 Task: Log work in the project AutoFlow for the issue 'Implement a new feature to allow for automatic updates to the software' spent time as '2w 2d 14h 34m' and remaining time as '5w 1d 14h 30m' and add a flag. Now add the issue to the epic 'Remote Access Enablement'. Log work in the project AutoFlow for the issue 'Address issues related to data corruption and loss' spent time as '4w 6d 23h 54m' and remaining time as '4w 1d 12h 19m' and clone the issue. Now add the issue to the epic 'Big Data Analytics Implementation'
Action: Mouse moved to (223, 65)
Screenshot: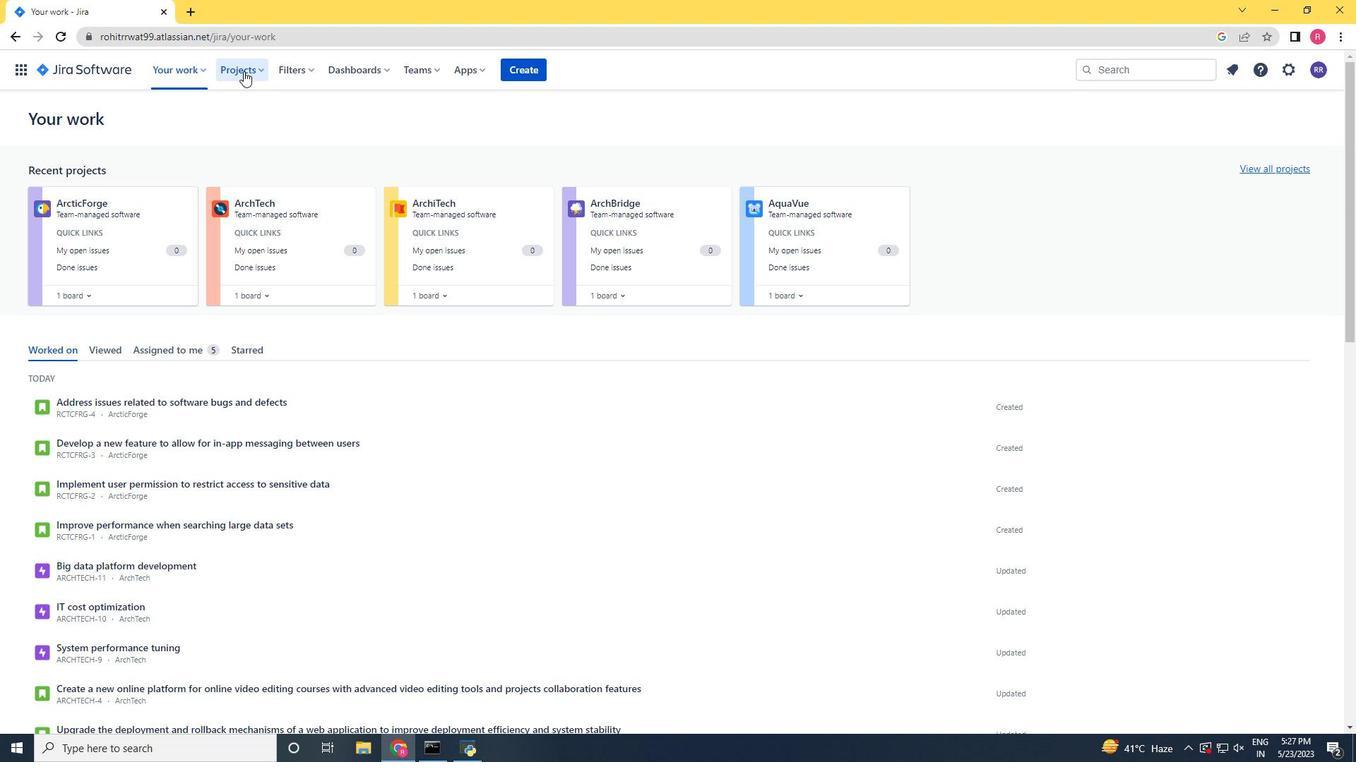 
Action: Mouse pressed left at (223, 65)
Screenshot: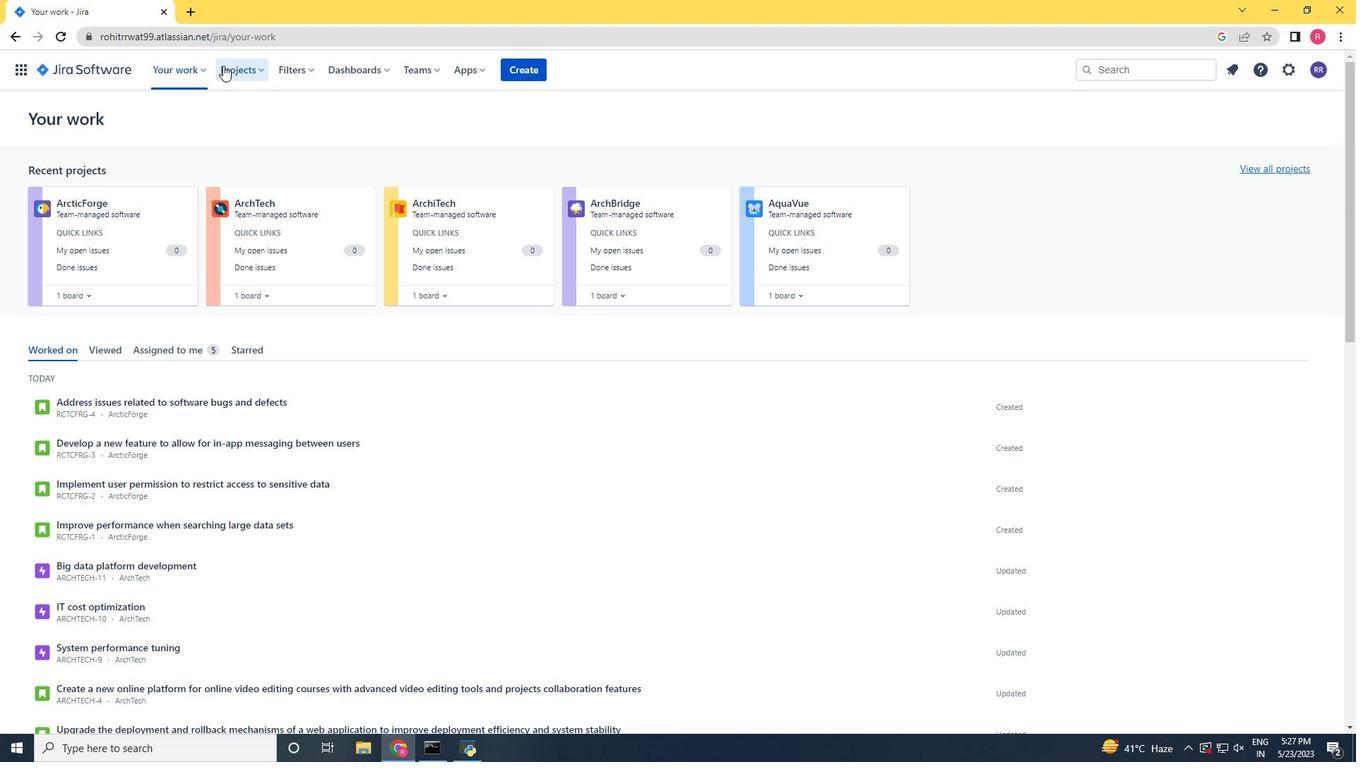 
Action: Mouse moved to (279, 127)
Screenshot: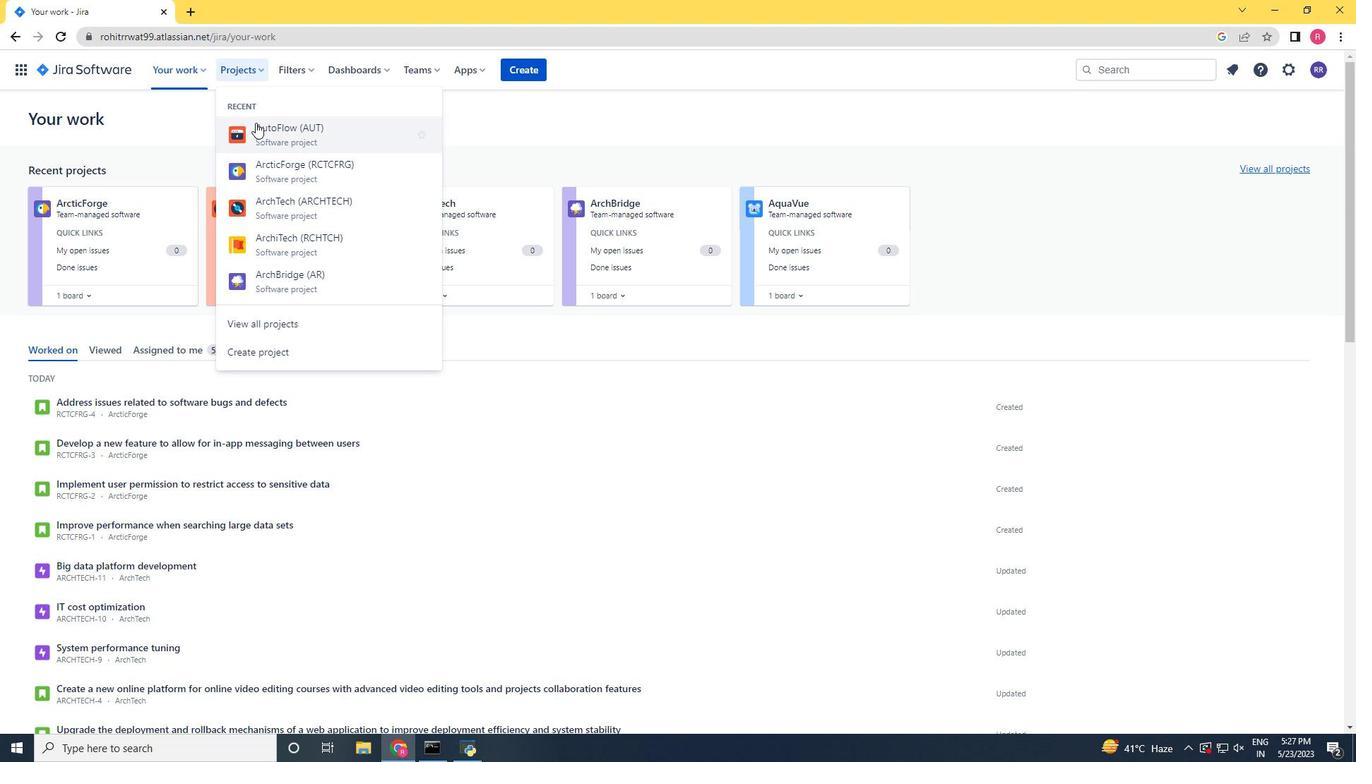 
Action: Mouse pressed left at (279, 127)
Screenshot: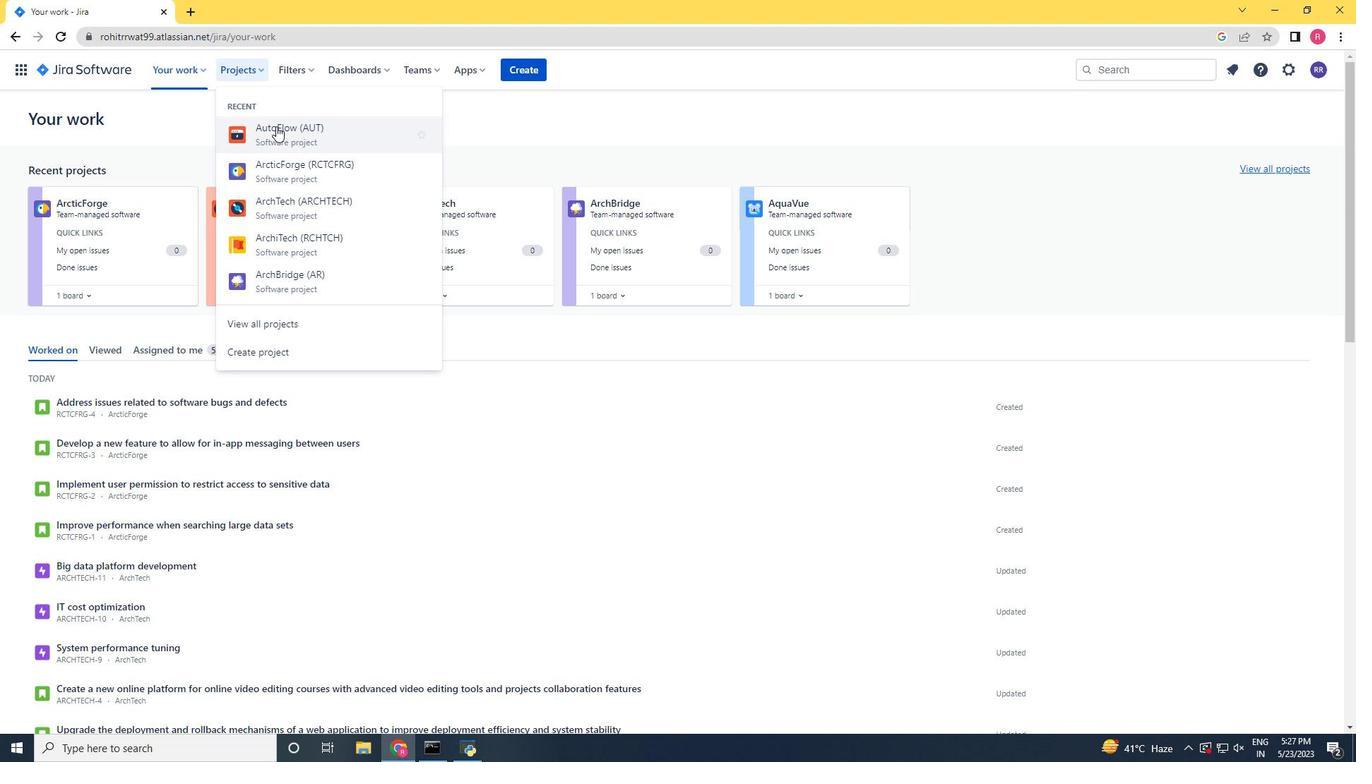 
Action: Mouse moved to (91, 205)
Screenshot: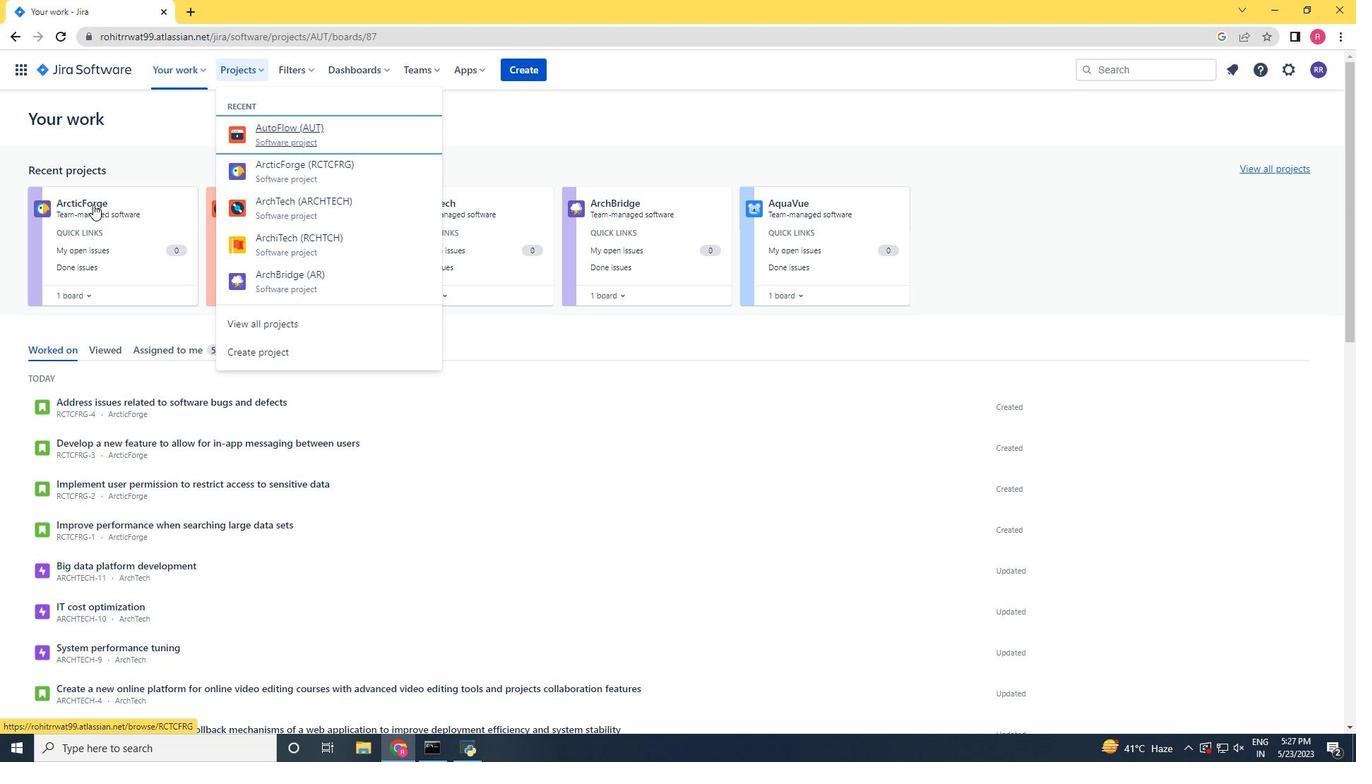 
Action: Mouse pressed left at (91, 205)
Screenshot: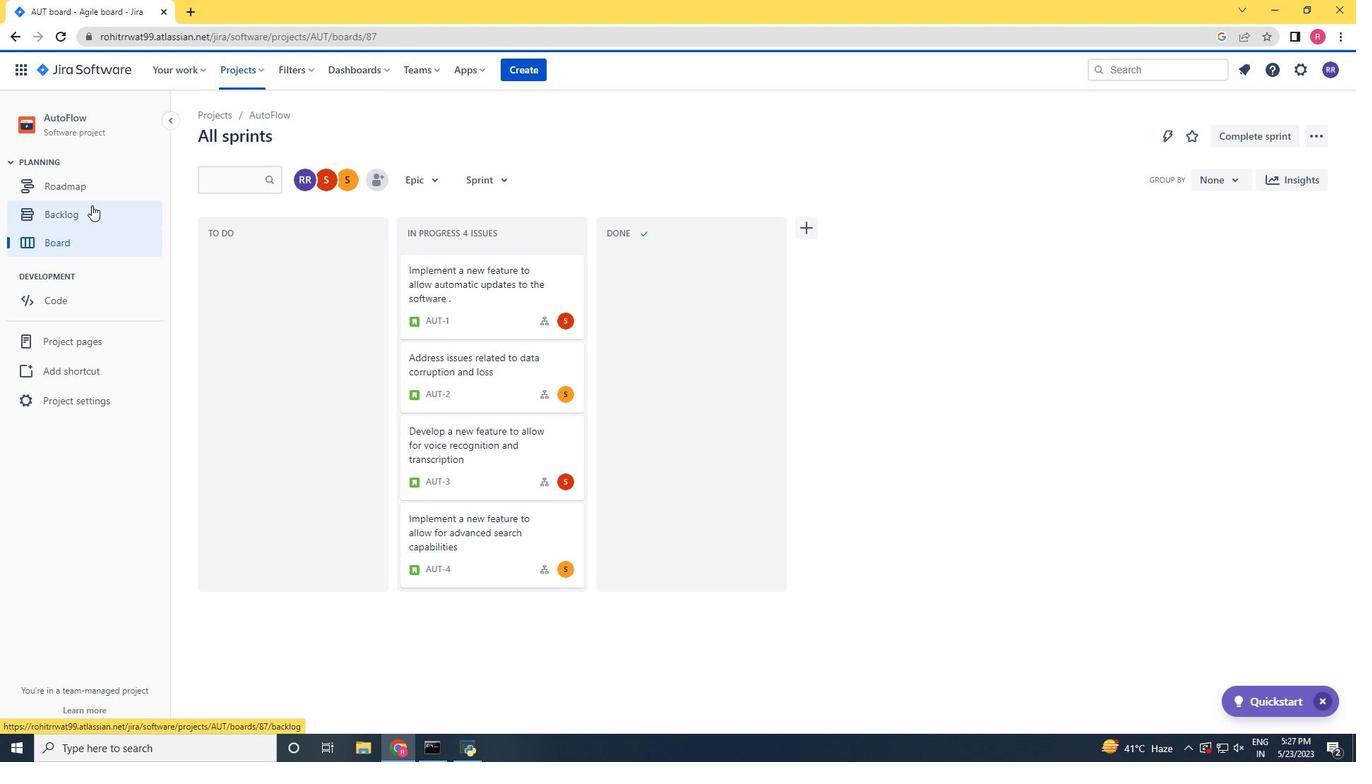 
Action: Mouse moved to (1008, 257)
Screenshot: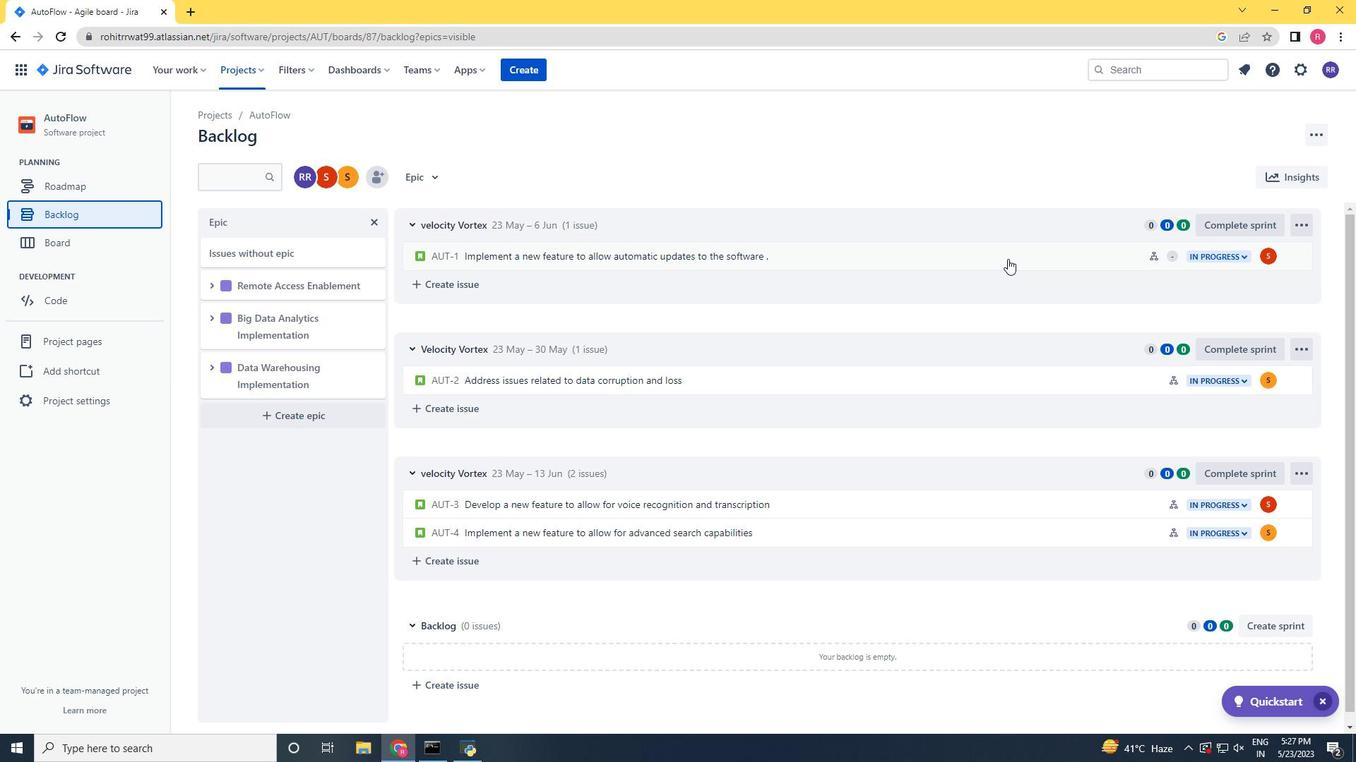 
Action: Mouse pressed left at (1008, 257)
Screenshot: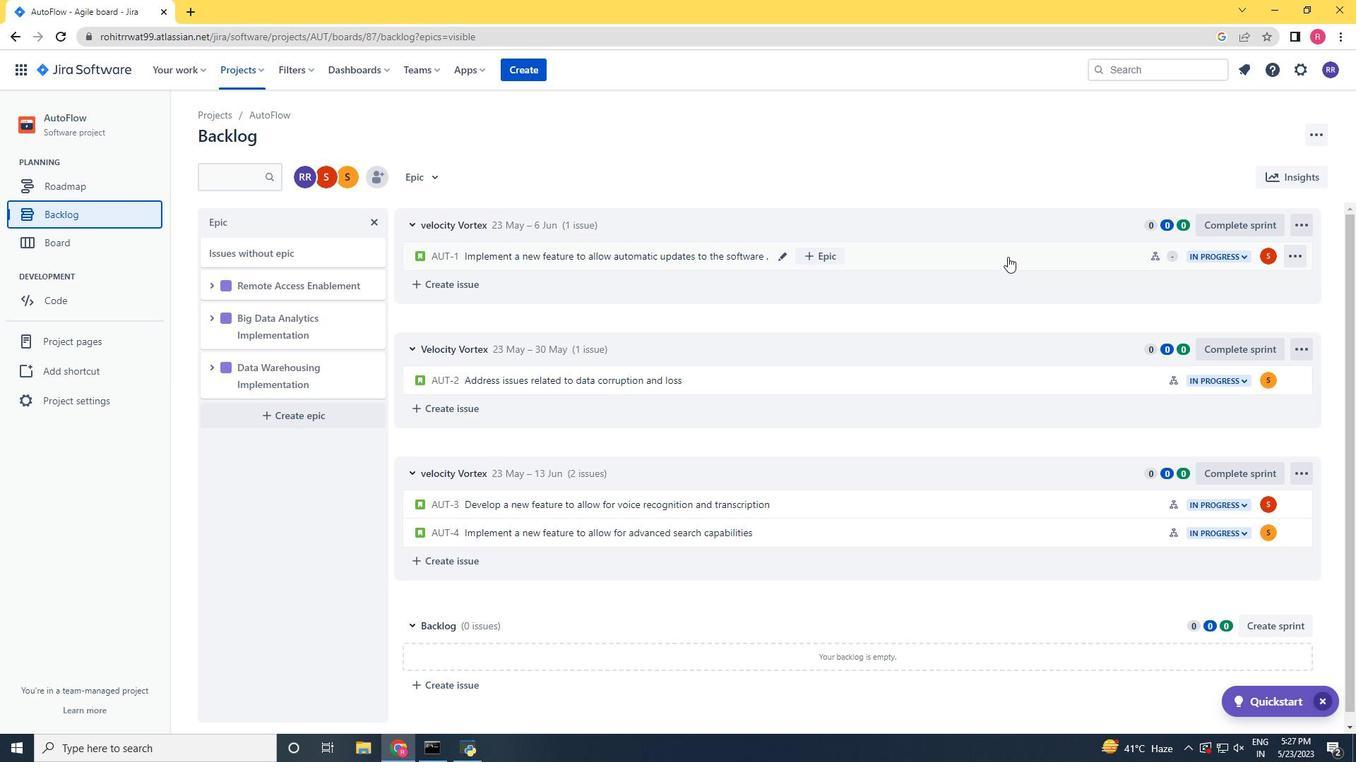 
Action: Mouse moved to (1292, 216)
Screenshot: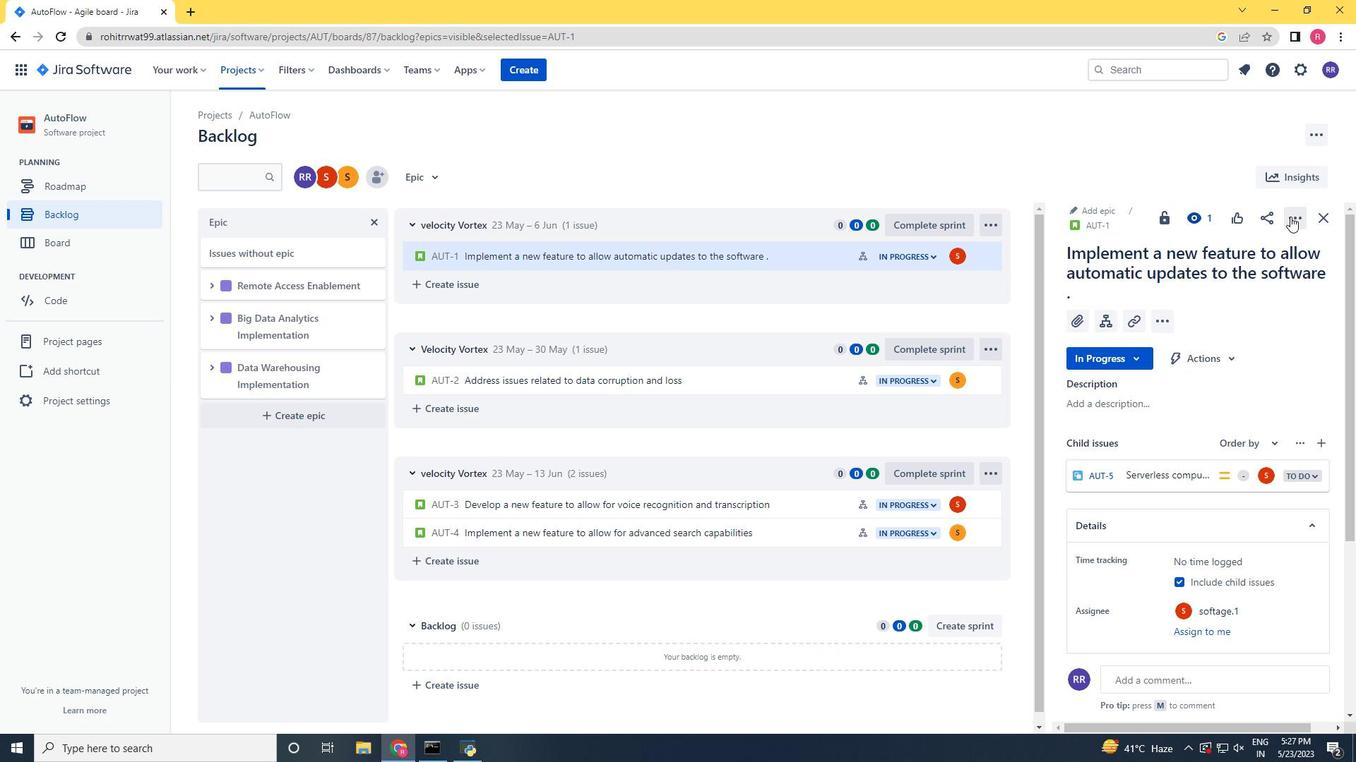 
Action: Mouse pressed left at (1292, 216)
Screenshot: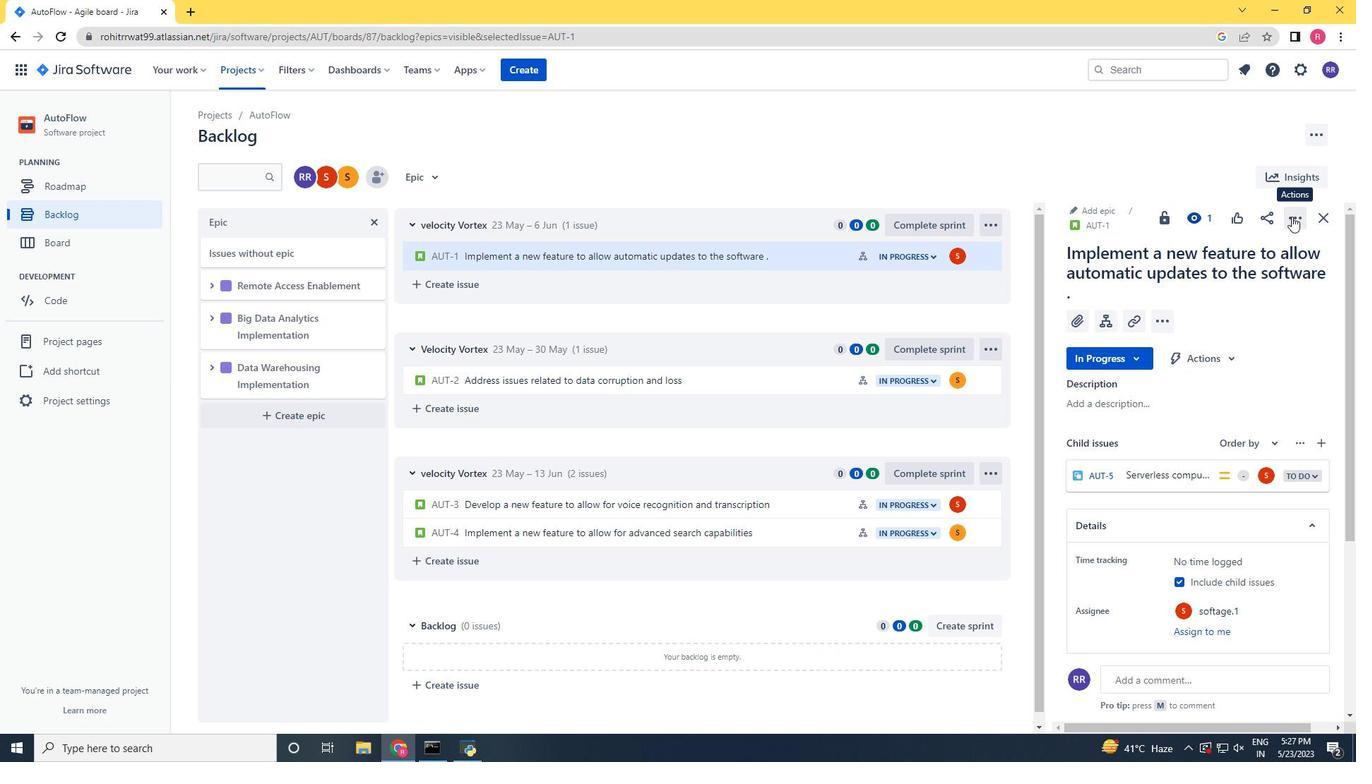 
Action: Mouse moved to (1262, 264)
Screenshot: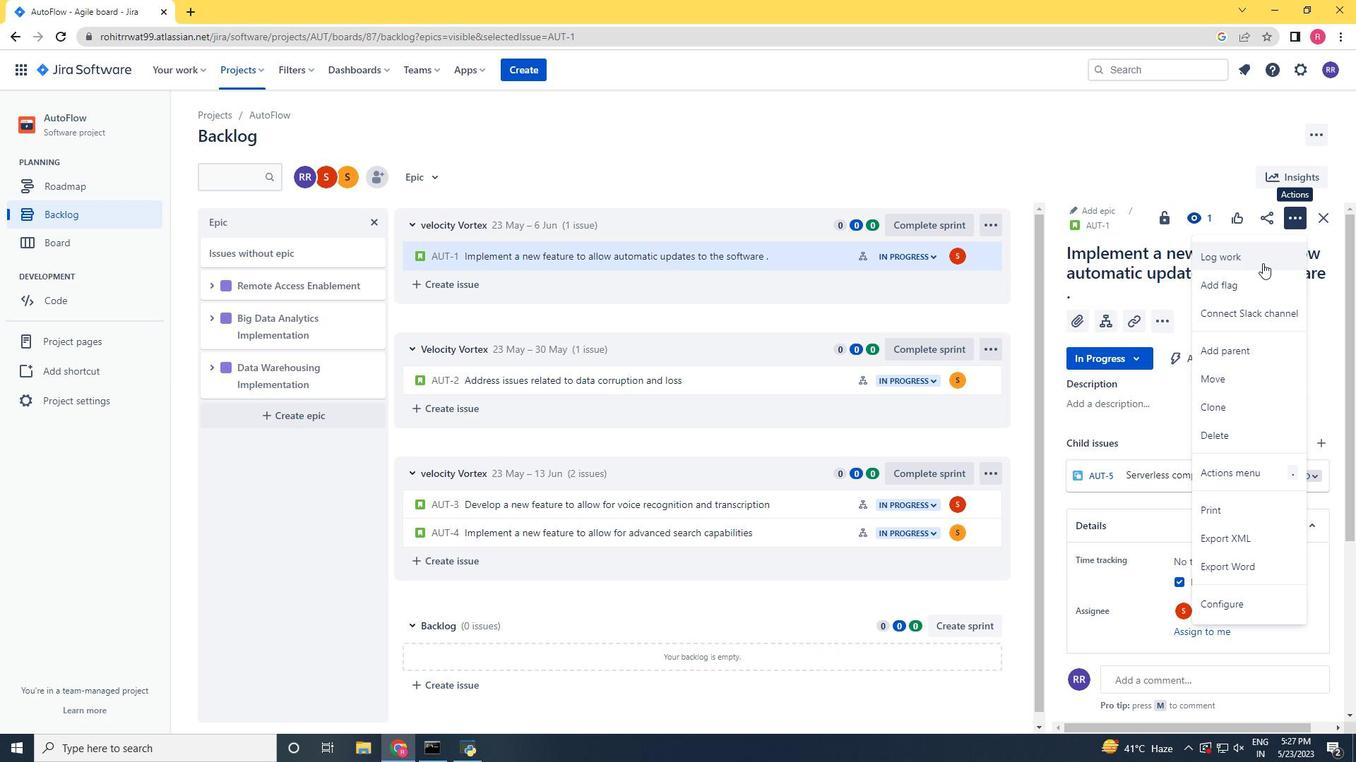 
Action: Mouse pressed left at (1262, 264)
Screenshot: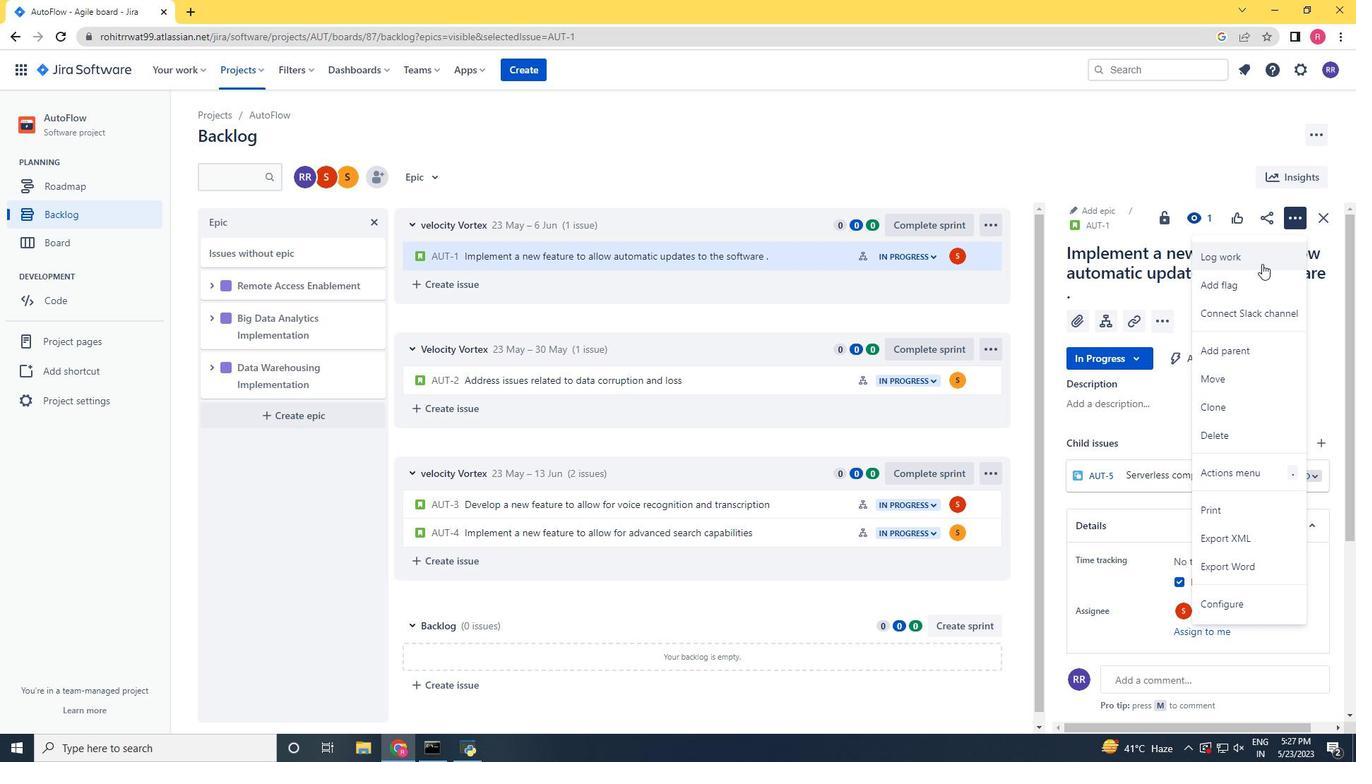 
Action: Mouse moved to (771, 245)
Screenshot: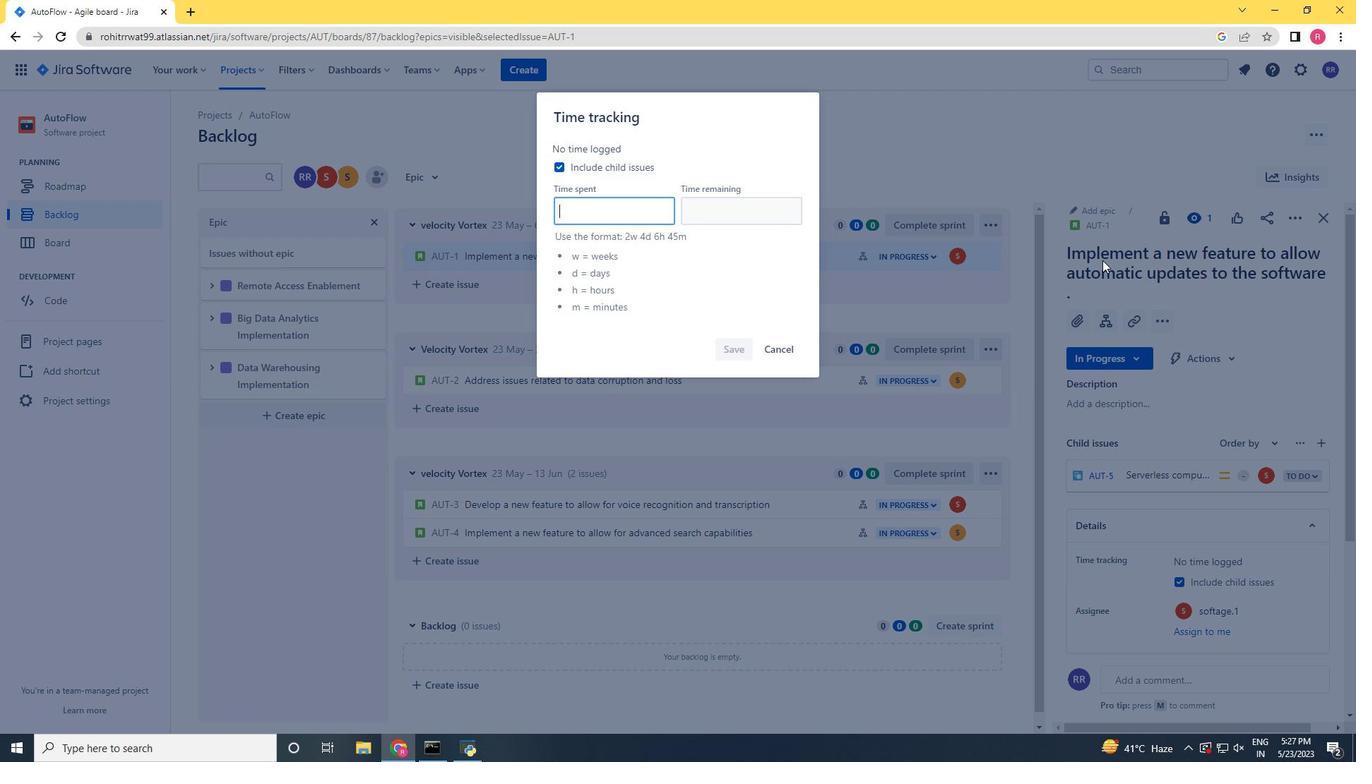 
Action: Key pressed 2w<Key.space>2d<Key.space>14h<Key.space>34m<Key.tab>5w<Key.space>1d<Key.space>14h<Key.space>30m
Screenshot: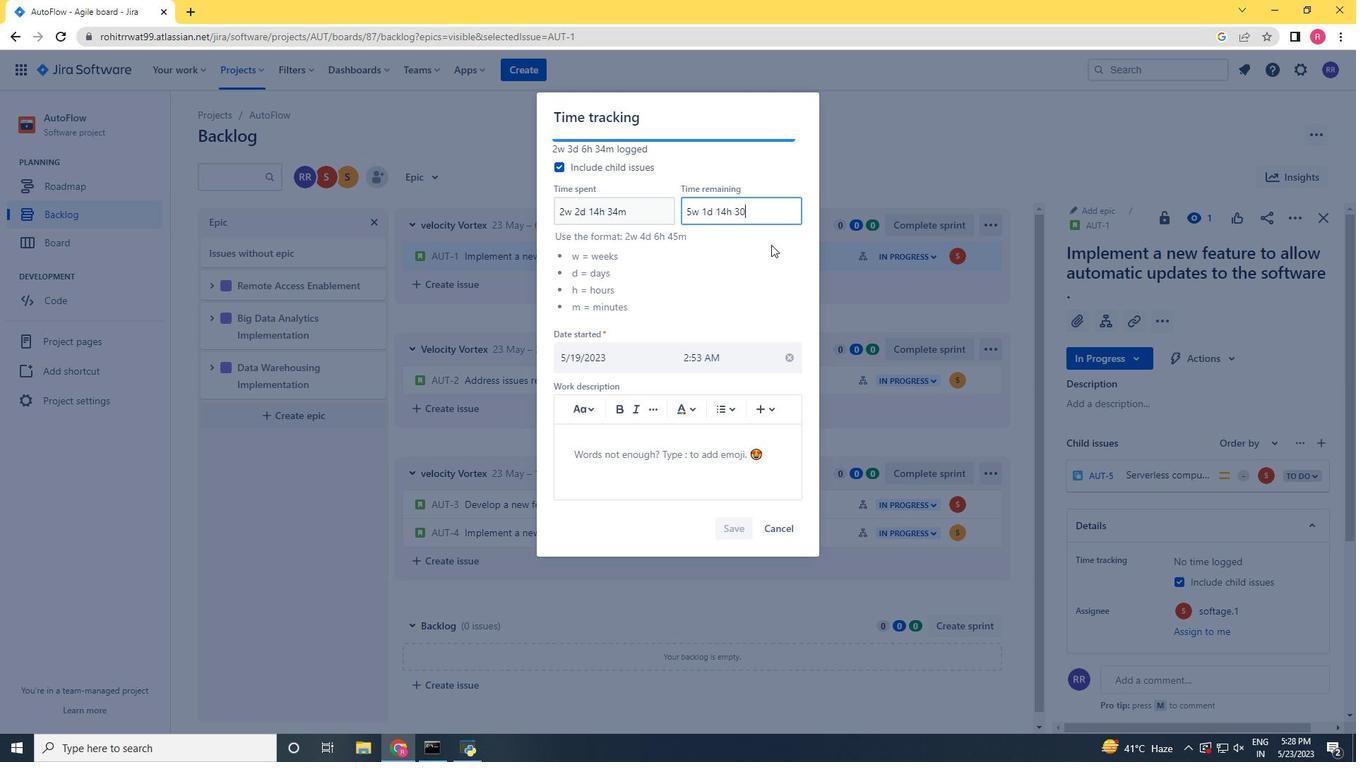 
Action: Mouse moved to (724, 523)
Screenshot: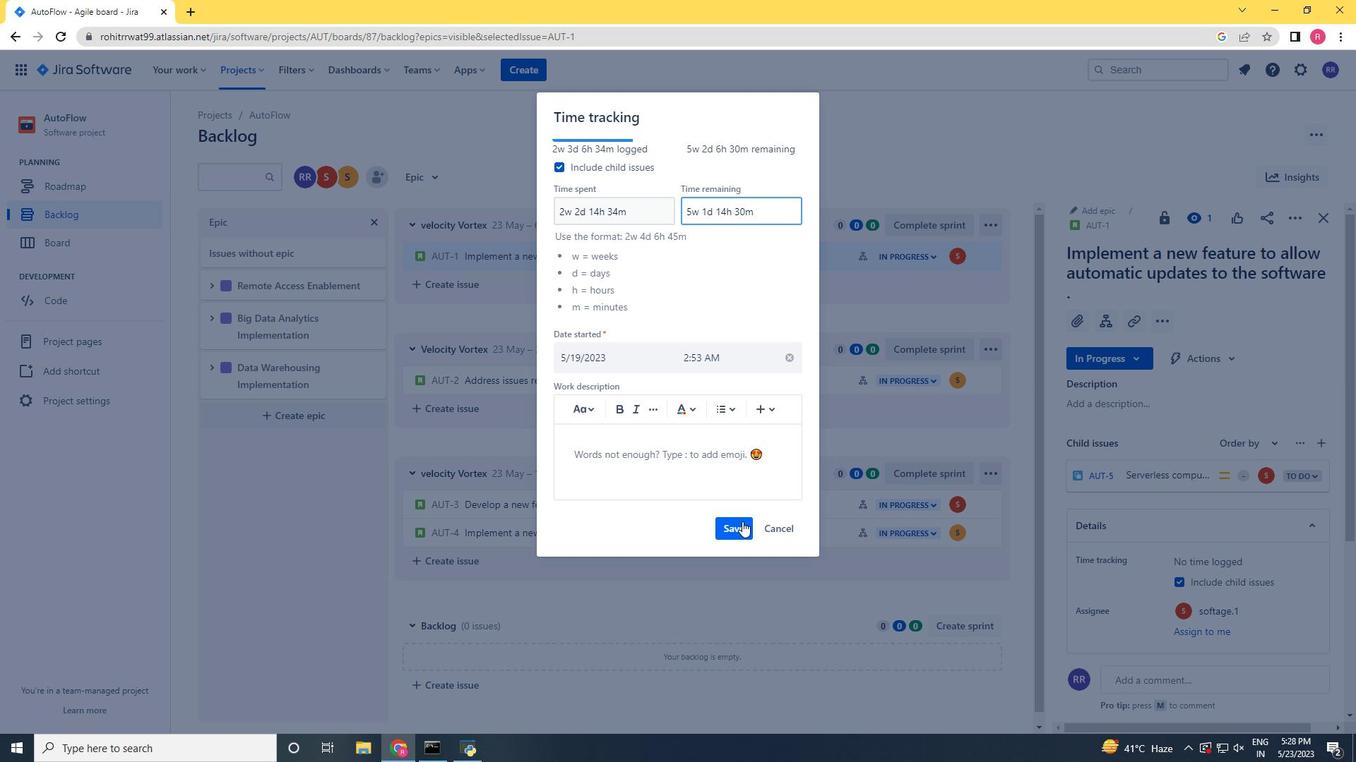 
Action: Mouse pressed left at (724, 523)
Screenshot: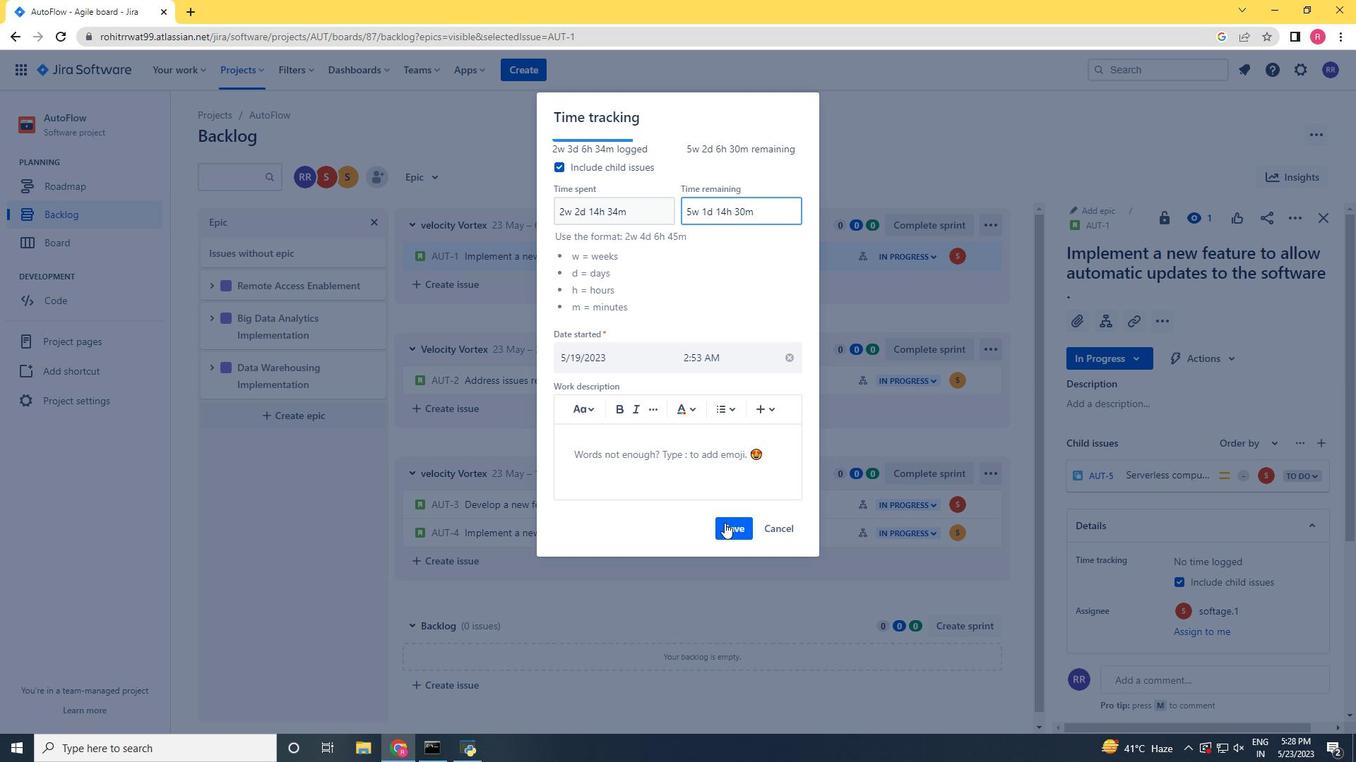 
Action: Mouse moved to (1293, 214)
Screenshot: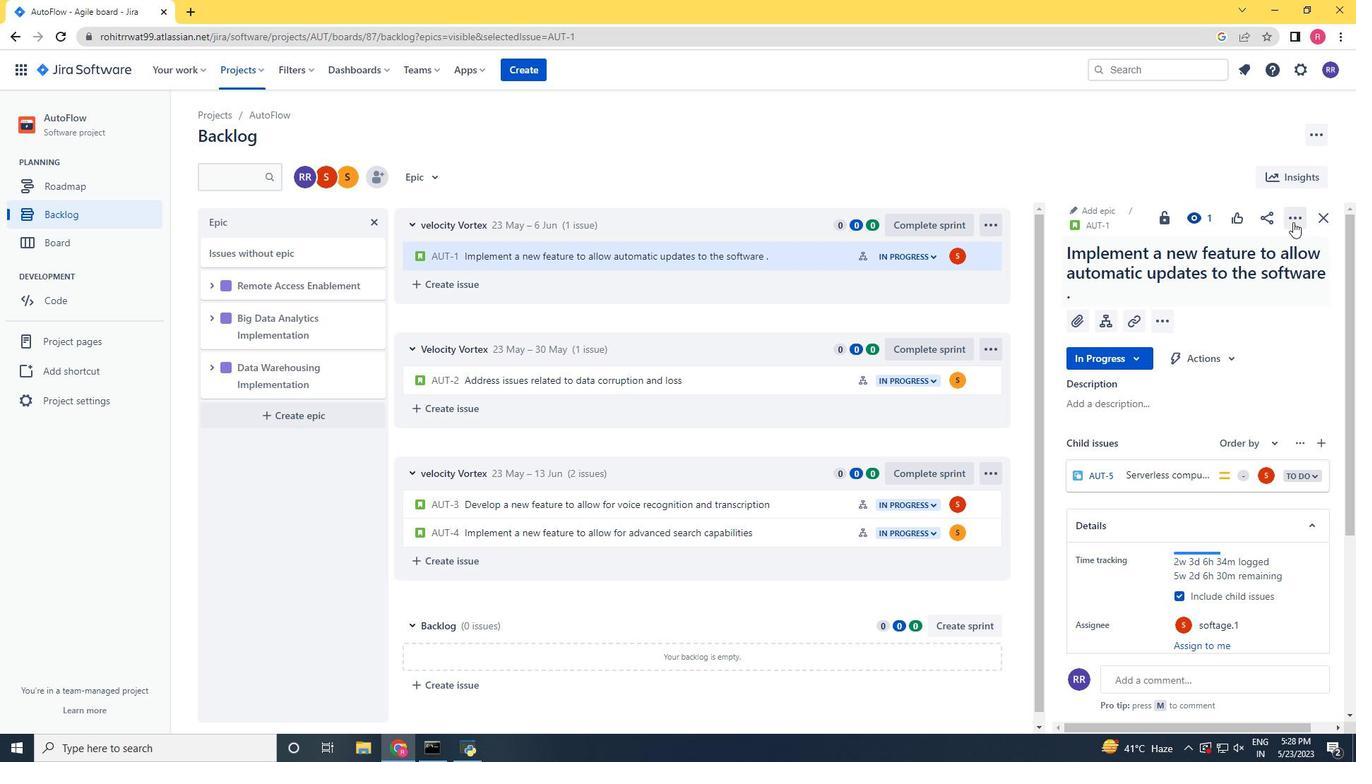 
Action: Mouse pressed left at (1293, 214)
Screenshot: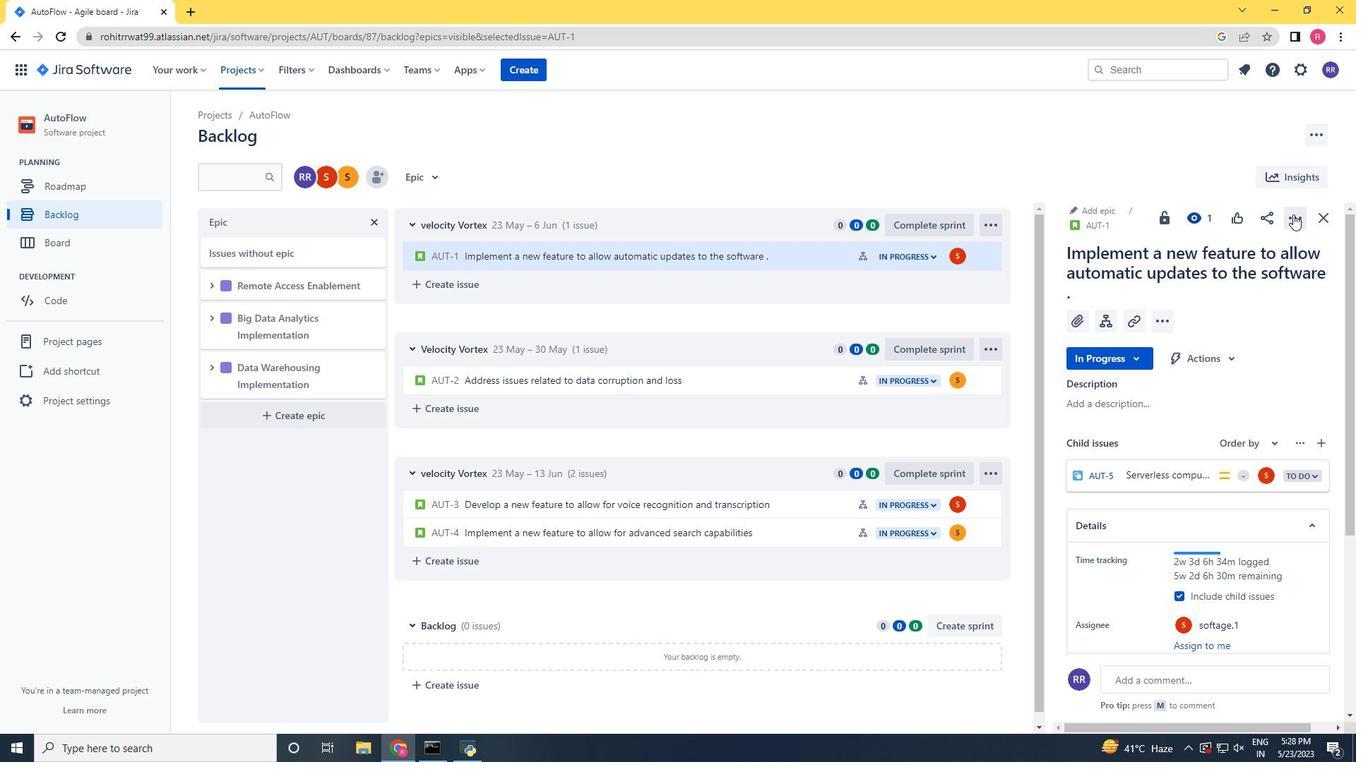 
Action: Mouse moved to (1215, 291)
Screenshot: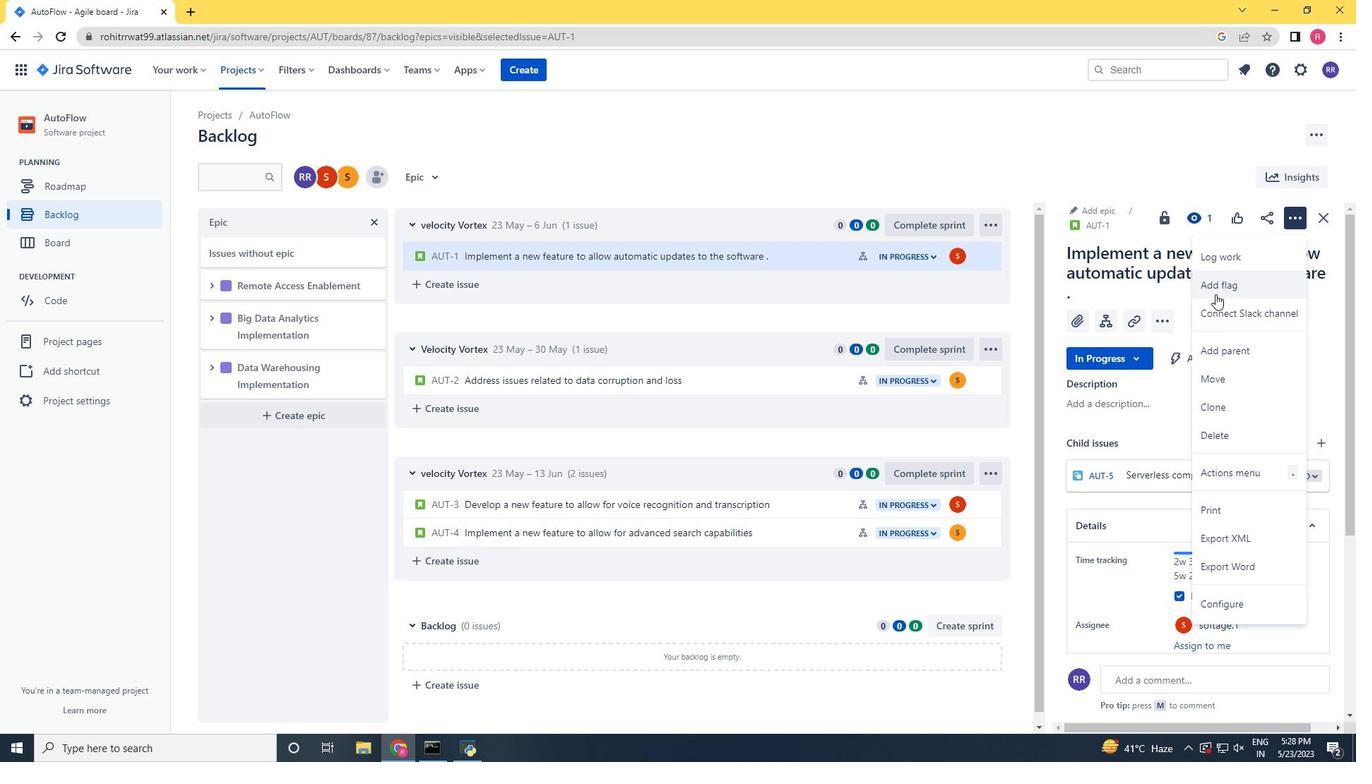 
Action: Mouse pressed left at (1215, 291)
Screenshot: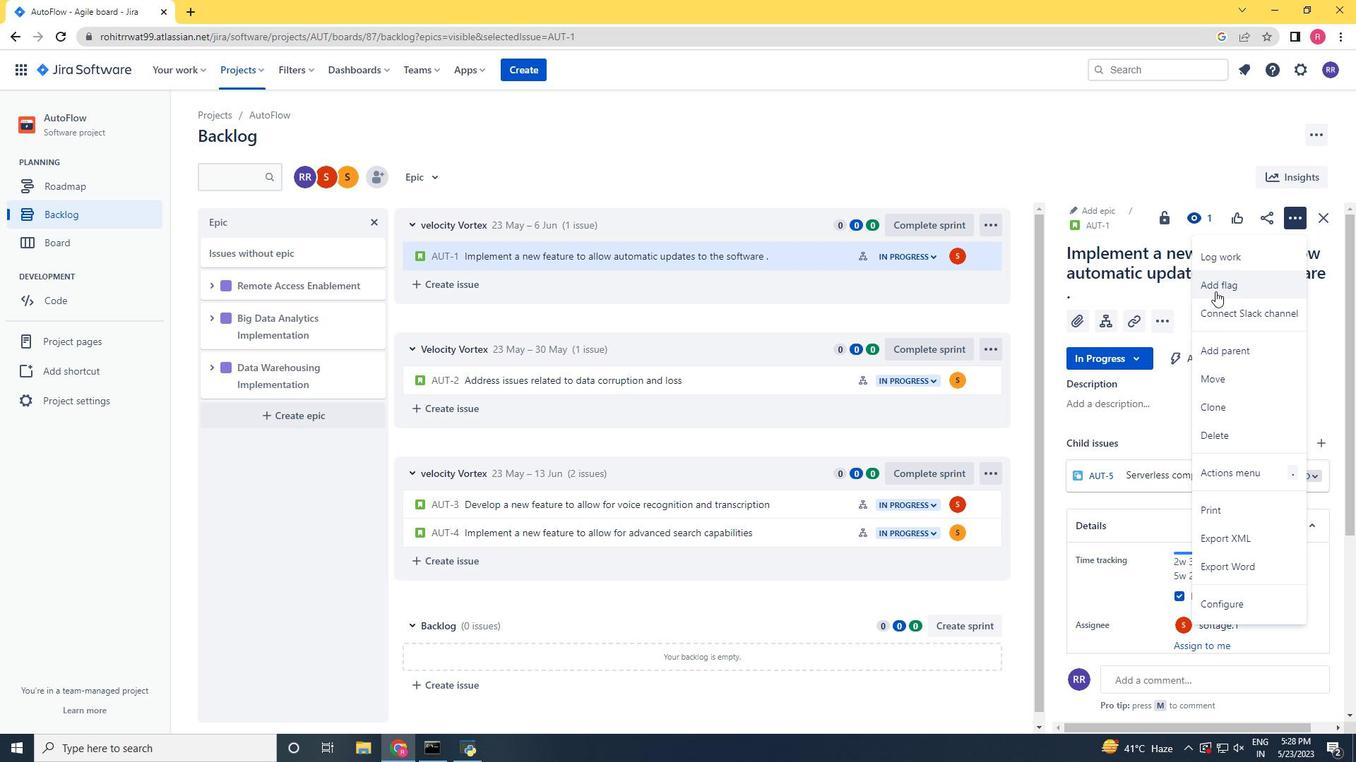 
Action: Mouse moved to (820, 254)
Screenshot: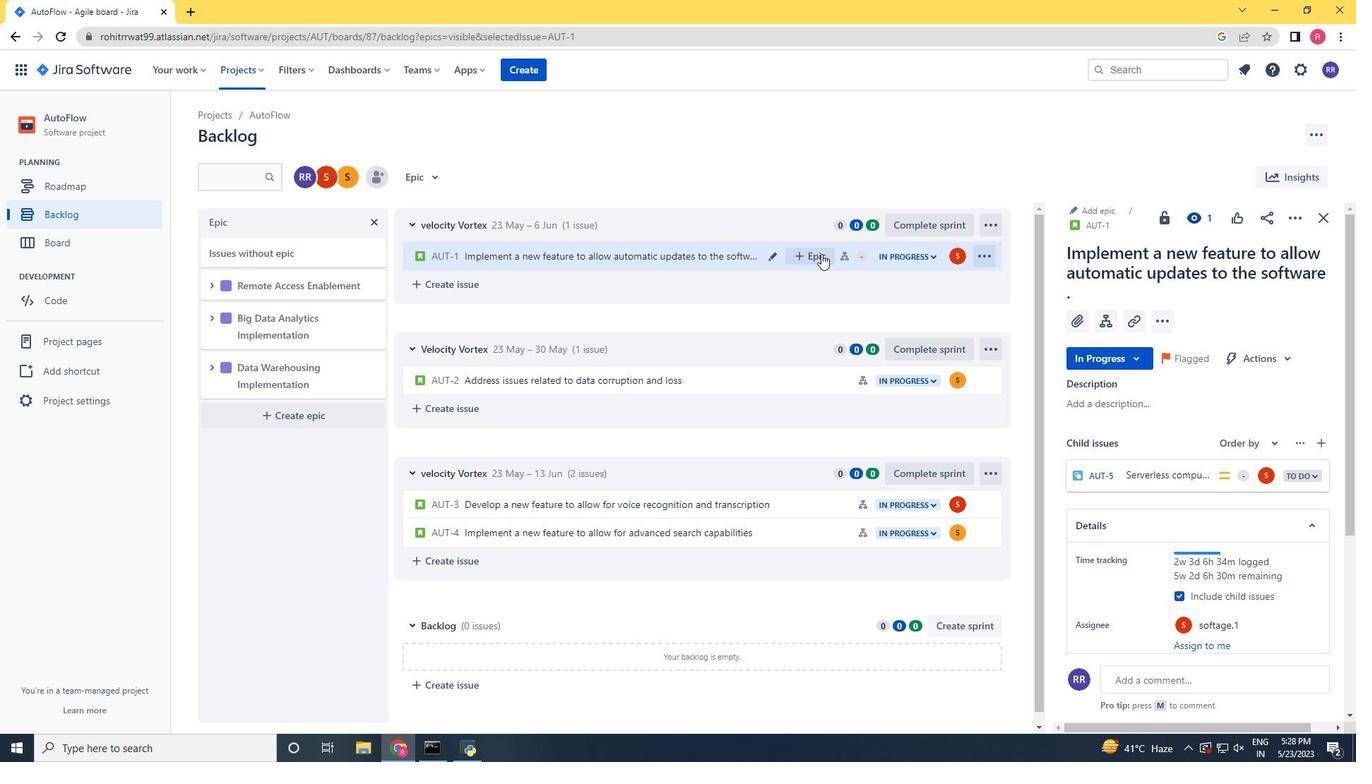 
Action: Mouse pressed left at (820, 254)
Screenshot: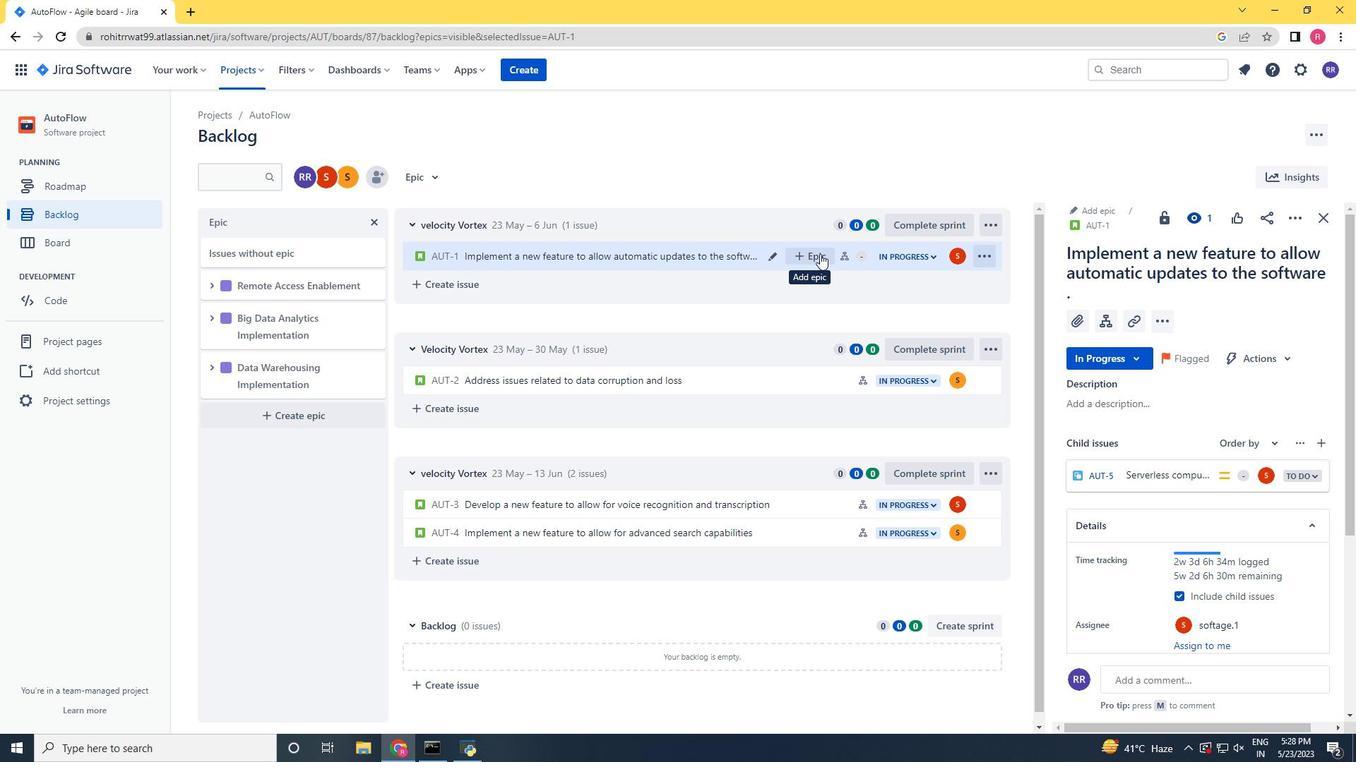 
Action: Mouse moved to (860, 353)
Screenshot: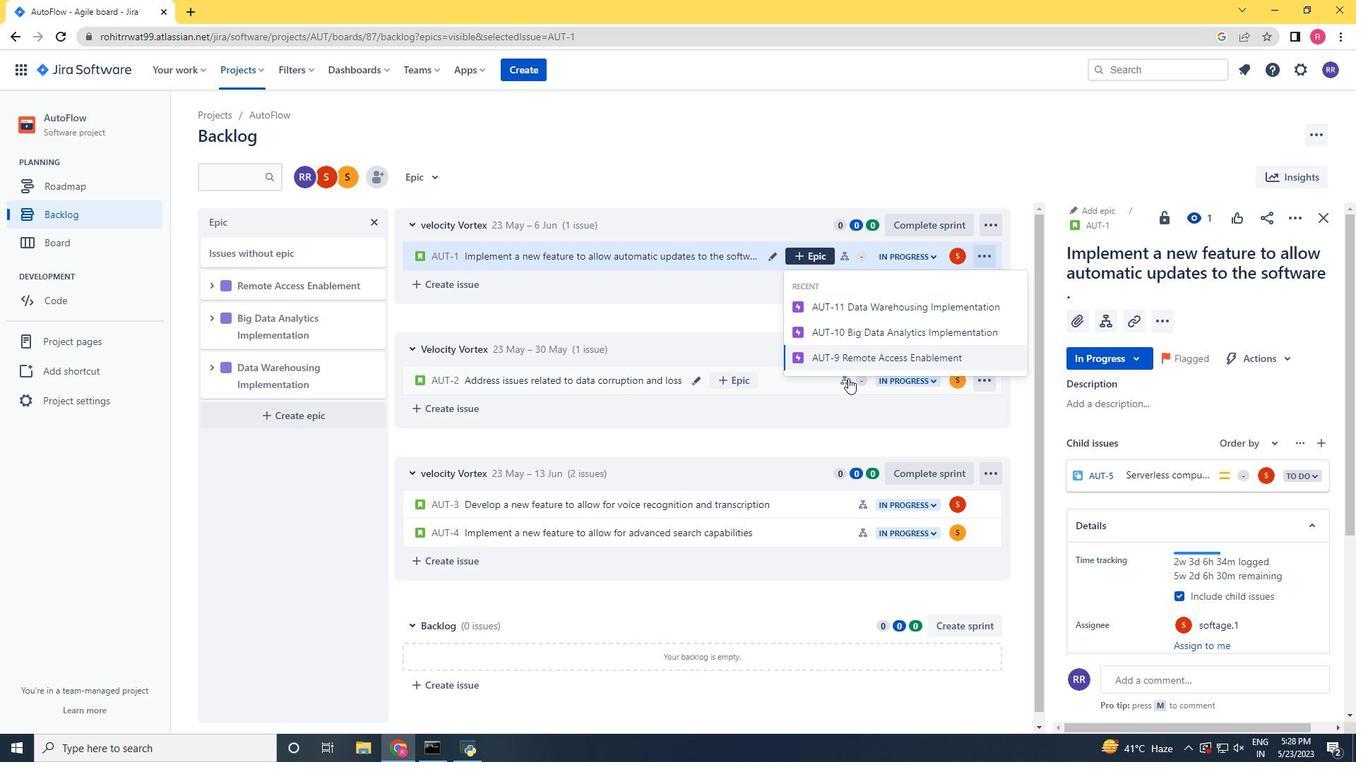 
Action: Mouse pressed left at (860, 353)
Screenshot: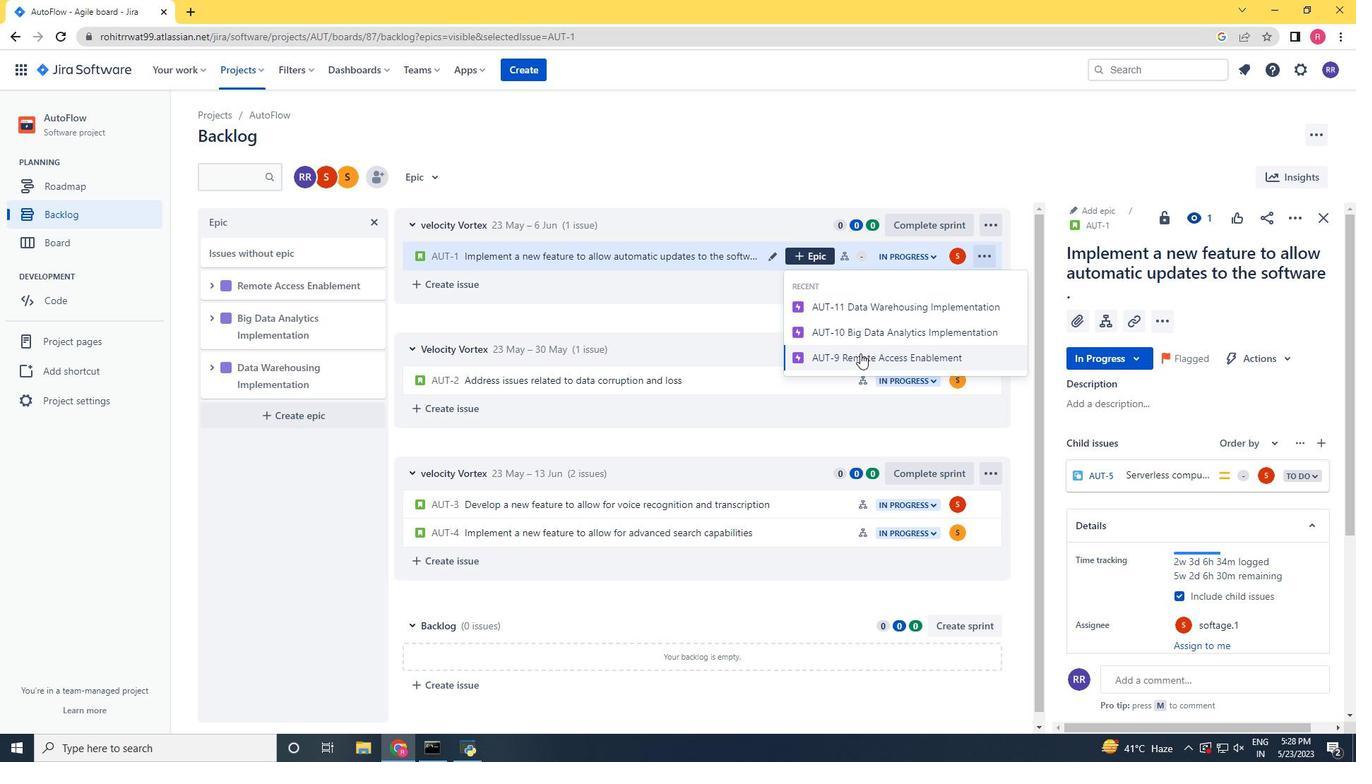 
Action: Mouse moved to (806, 382)
Screenshot: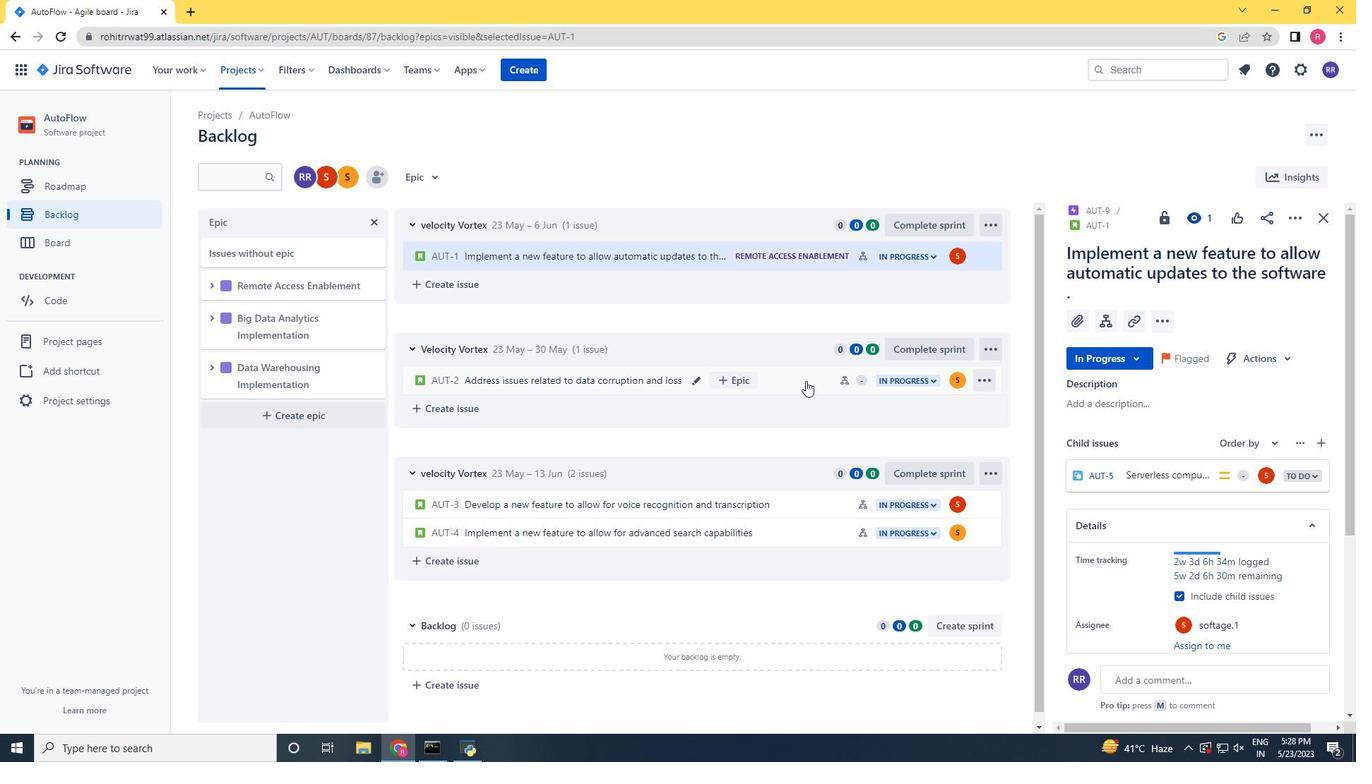 
Action: Mouse pressed left at (806, 382)
Screenshot: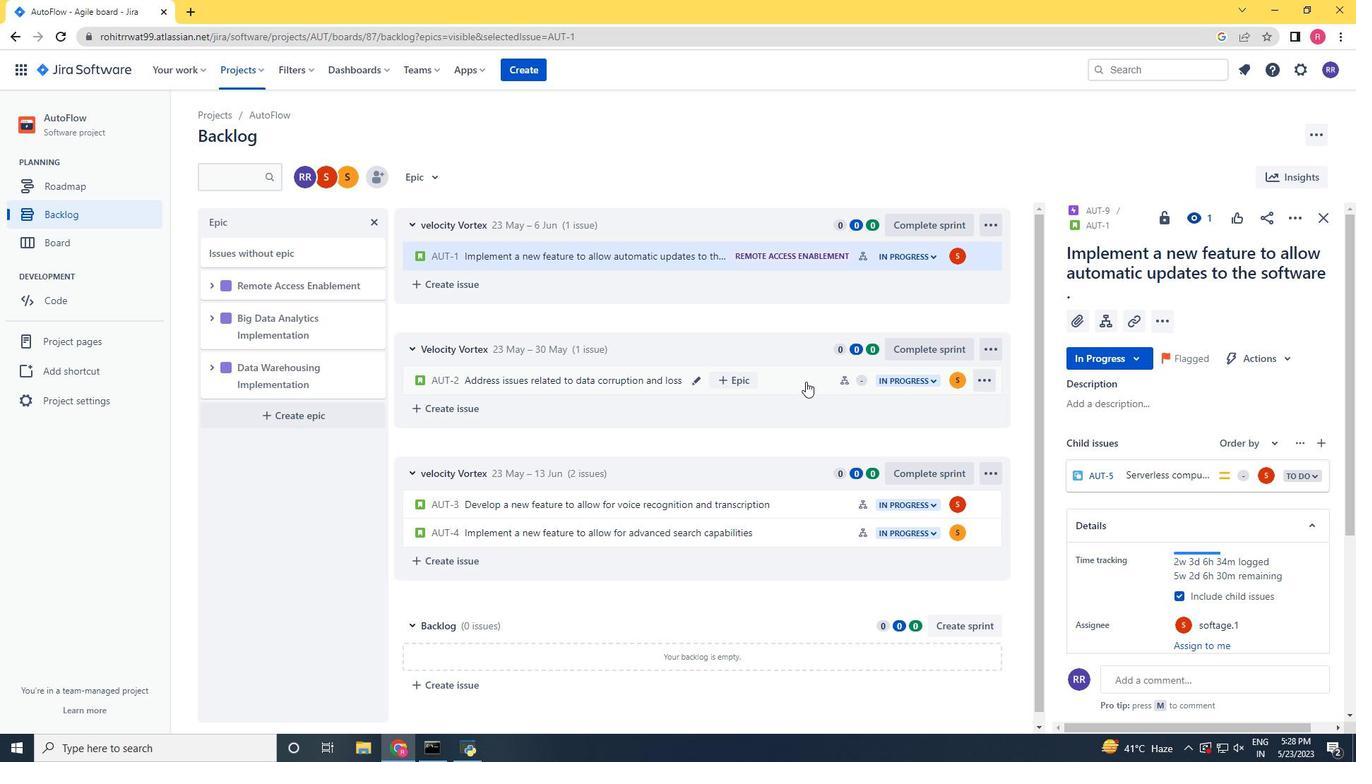 
Action: Mouse moved to (1286, 218)
Screenshot: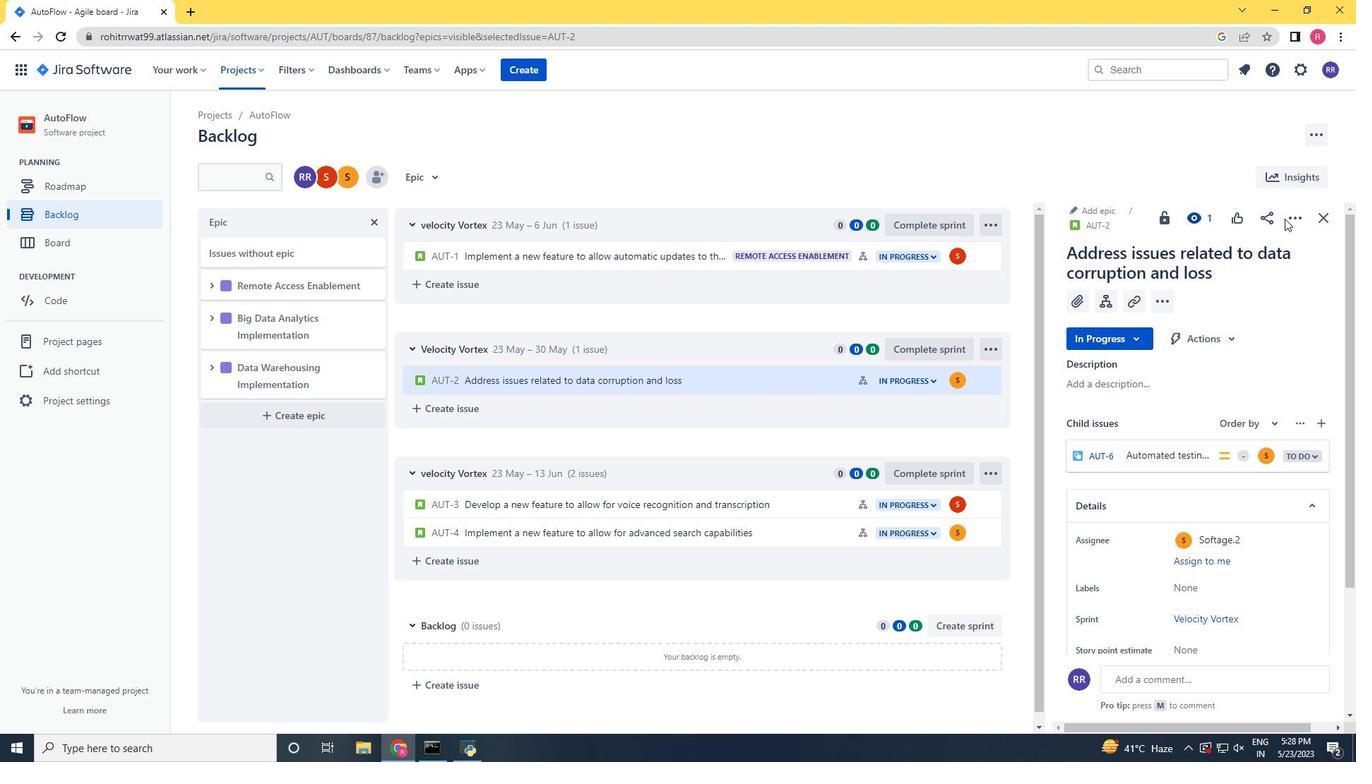 
Action: Mouse pressed left at (1286, 218)
Screenshot: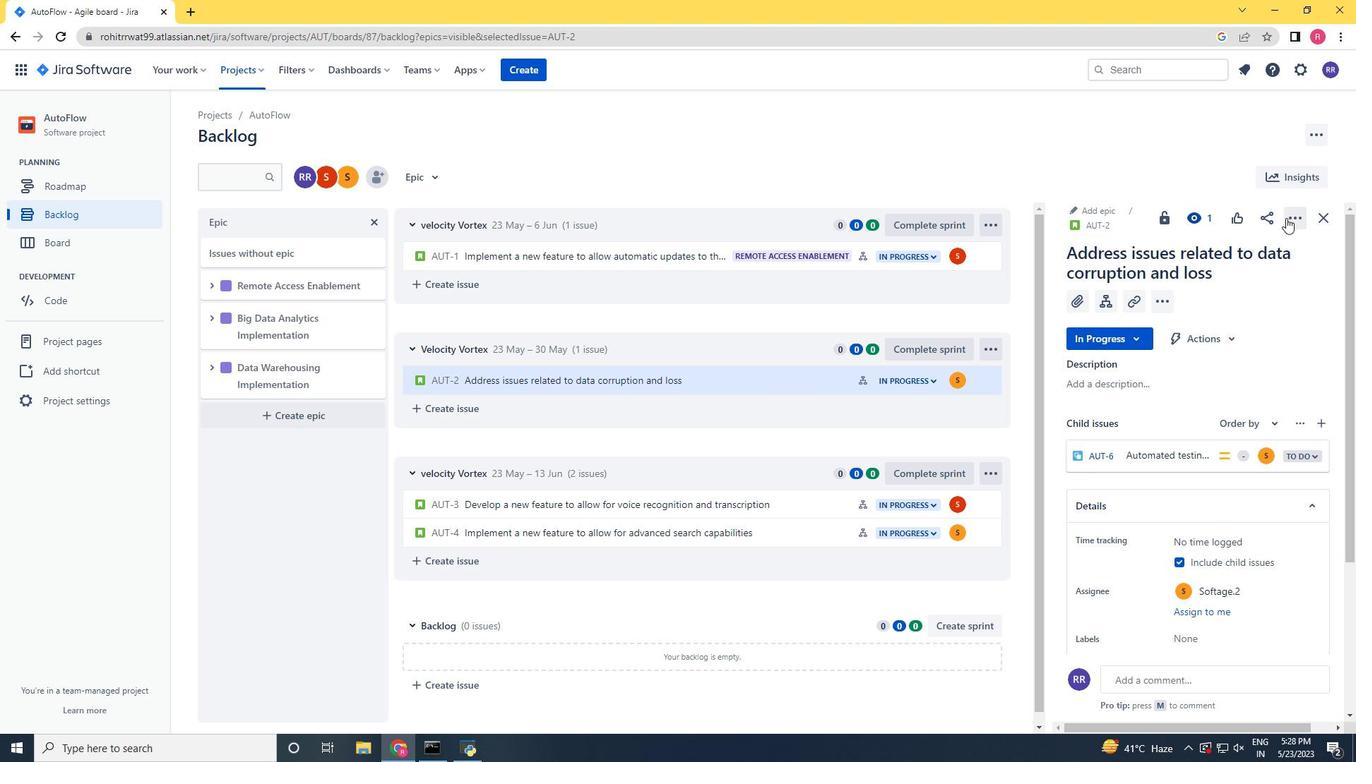 
Action: Mouse moved to (1213, 255)
Screenshot: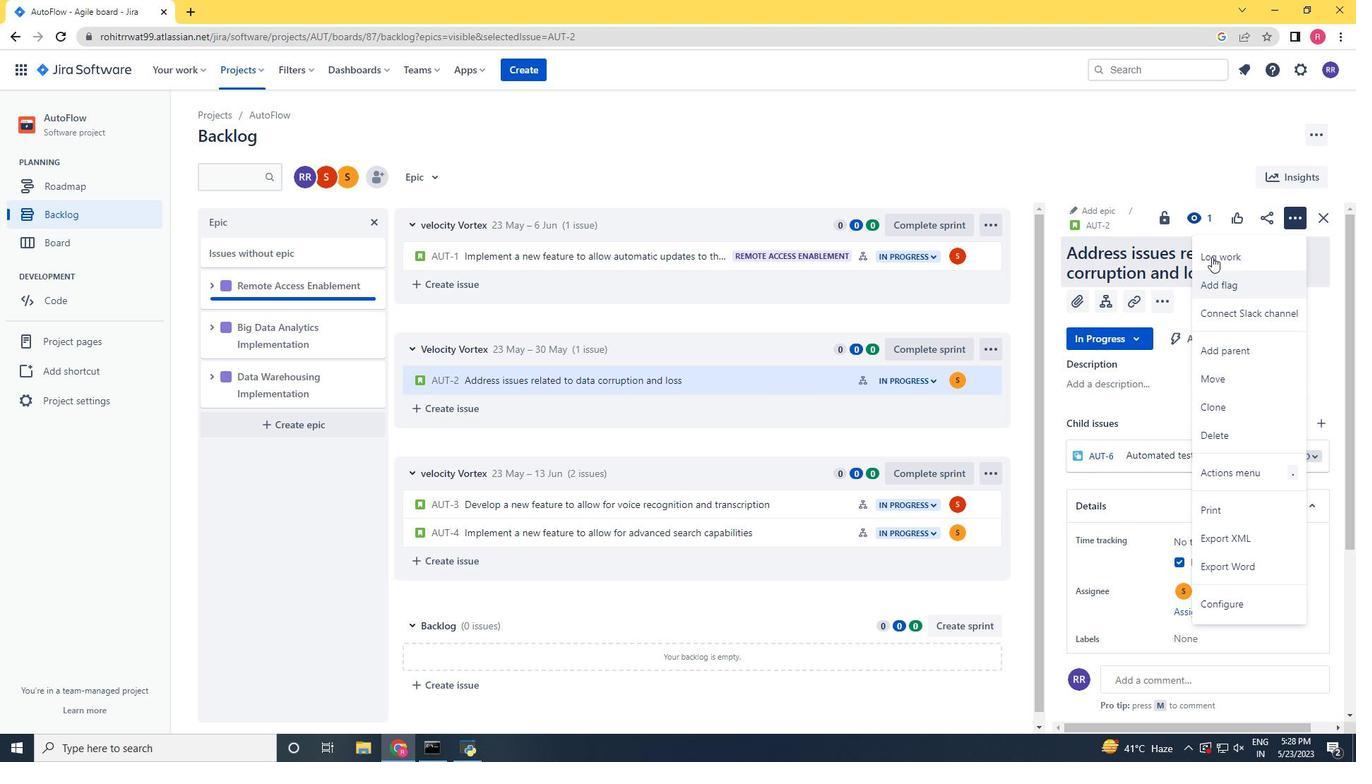 
Action: Mouse pressed left at (1213, 255)
Screenshot: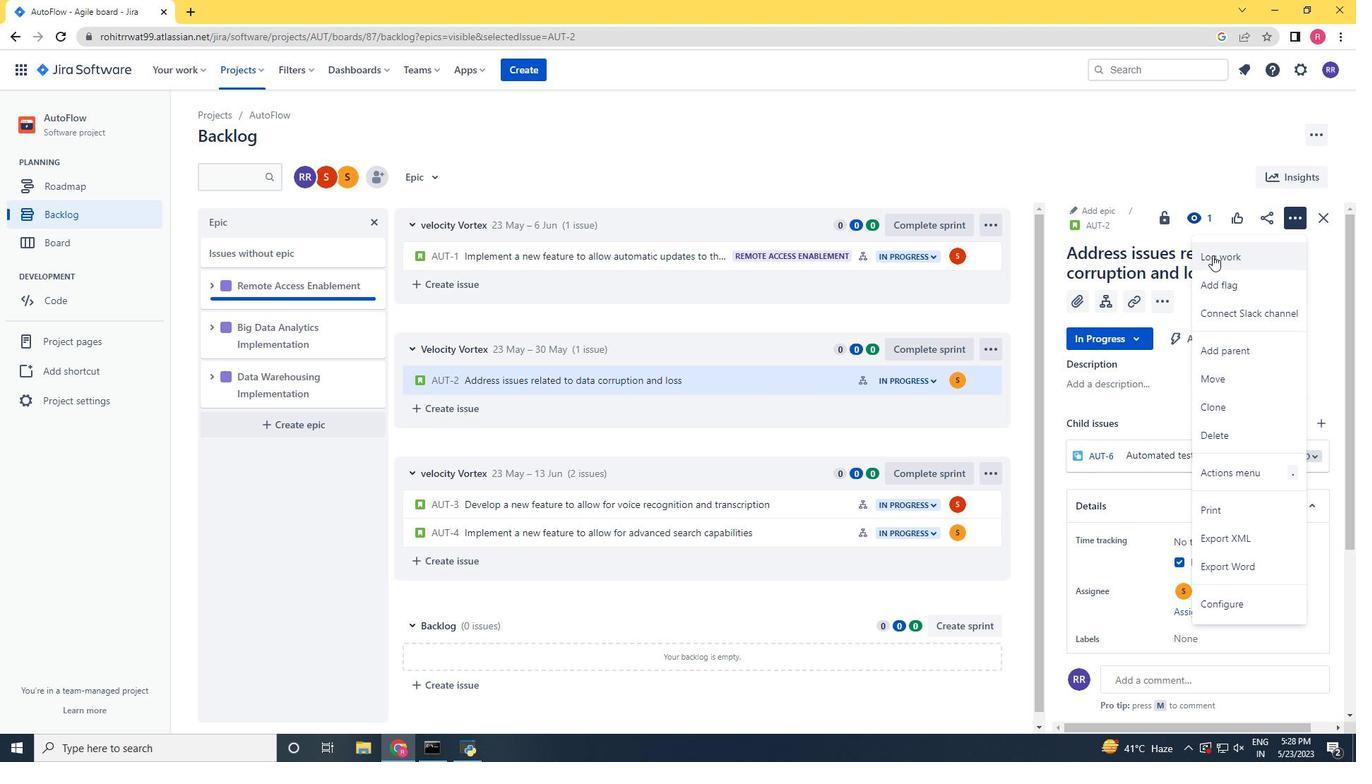 
Action: Mouse moved to (1083, 286)
Screenshot: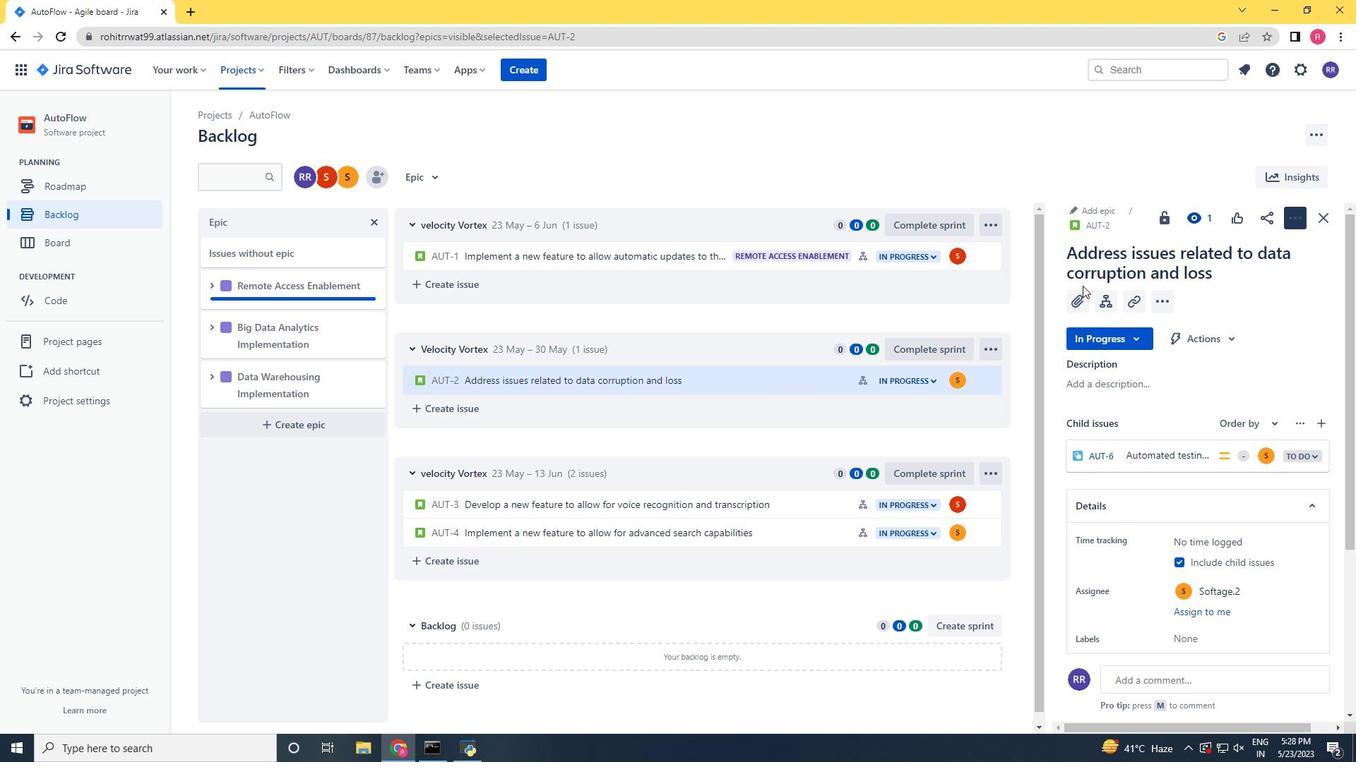 
Action: Key pressed 4w<Key.space>6d<Key.space>23h<Key.space>54m<Key.tab>4w<Key.space>1d<Key.space>12h<Key.space>19m
Screenshot: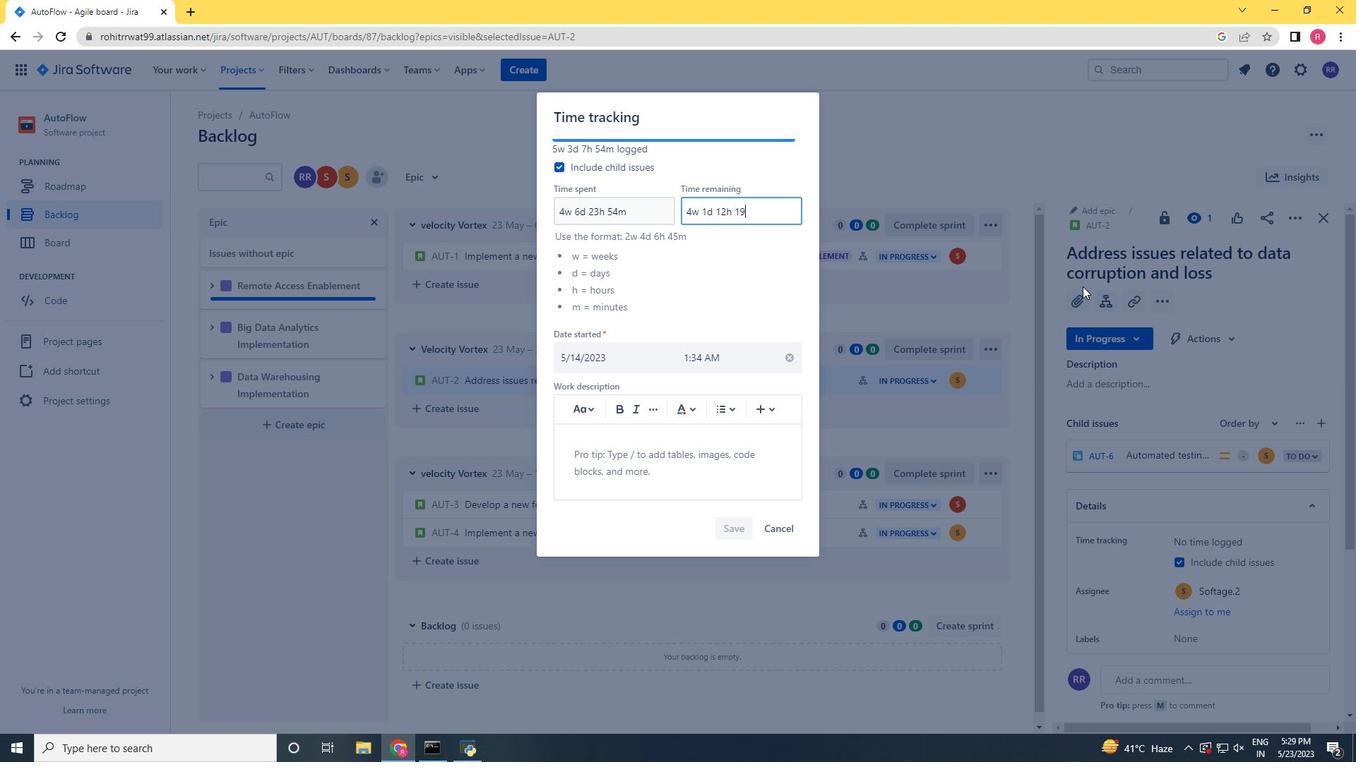 
Action: Mouse moved to (740, 531)
Screenshot: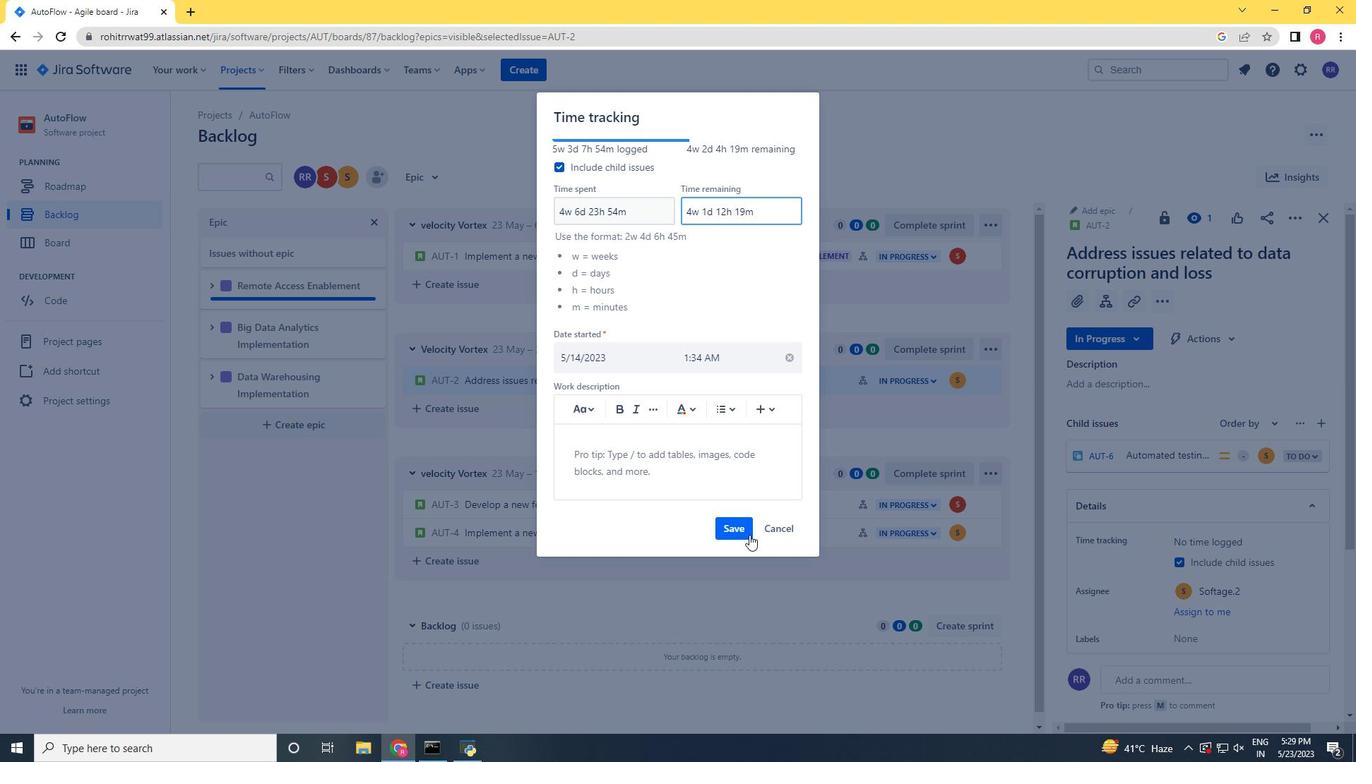 
Action: Mouse pressed left at (740, 531)
Screenshot: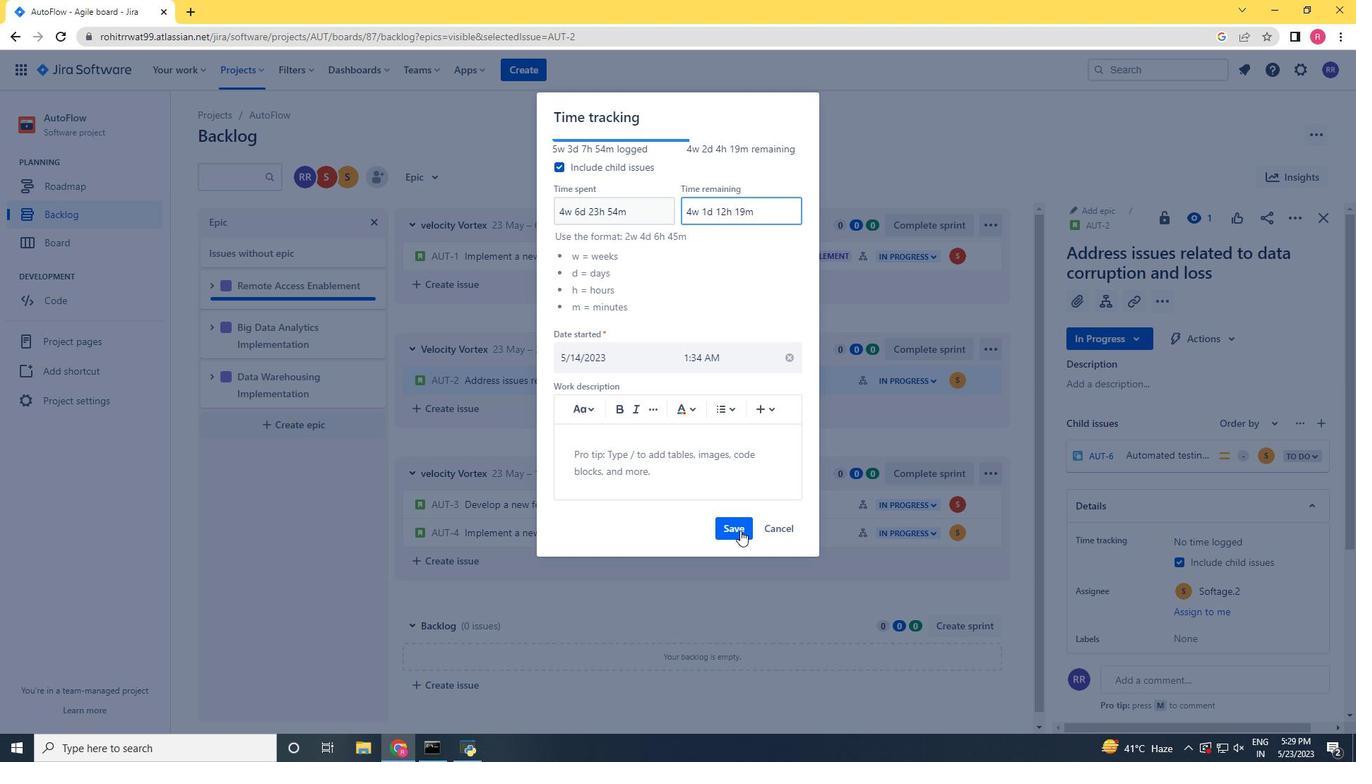 
Action: Mouse moved to (1116, 468)
Screenshot: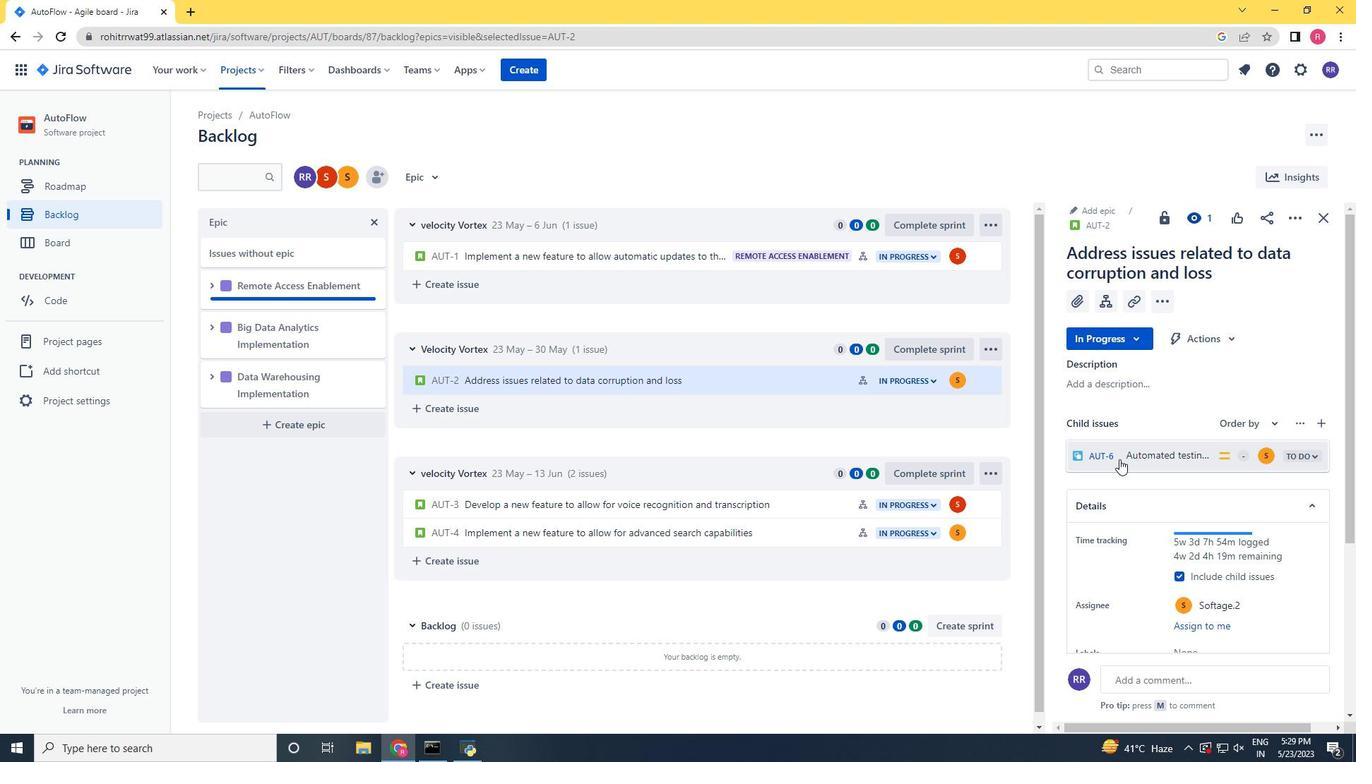
Action: Mouse scrolled (1116, 467) with delta (0, 0)
Screenshot: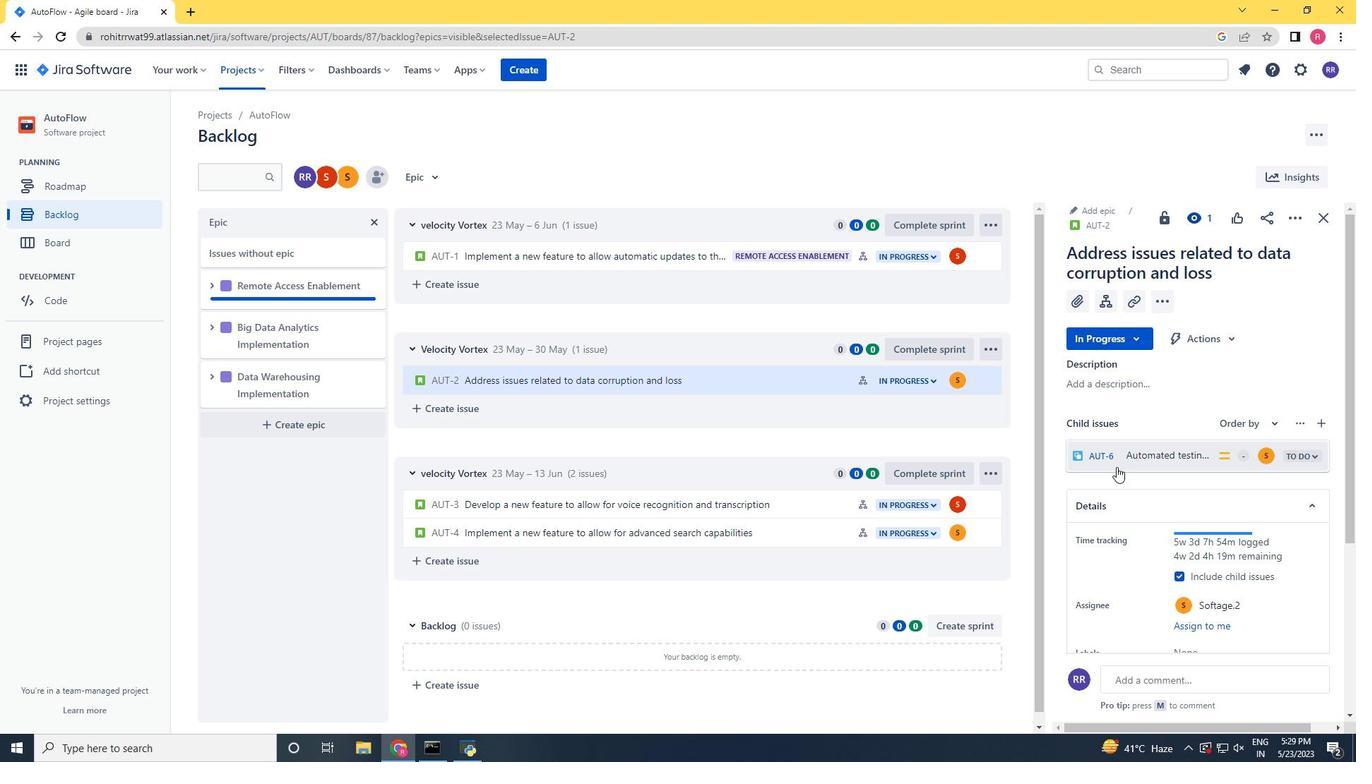 
Action: Mouse scrolled (1116, 467) with delta (0, 0)
Screenshot: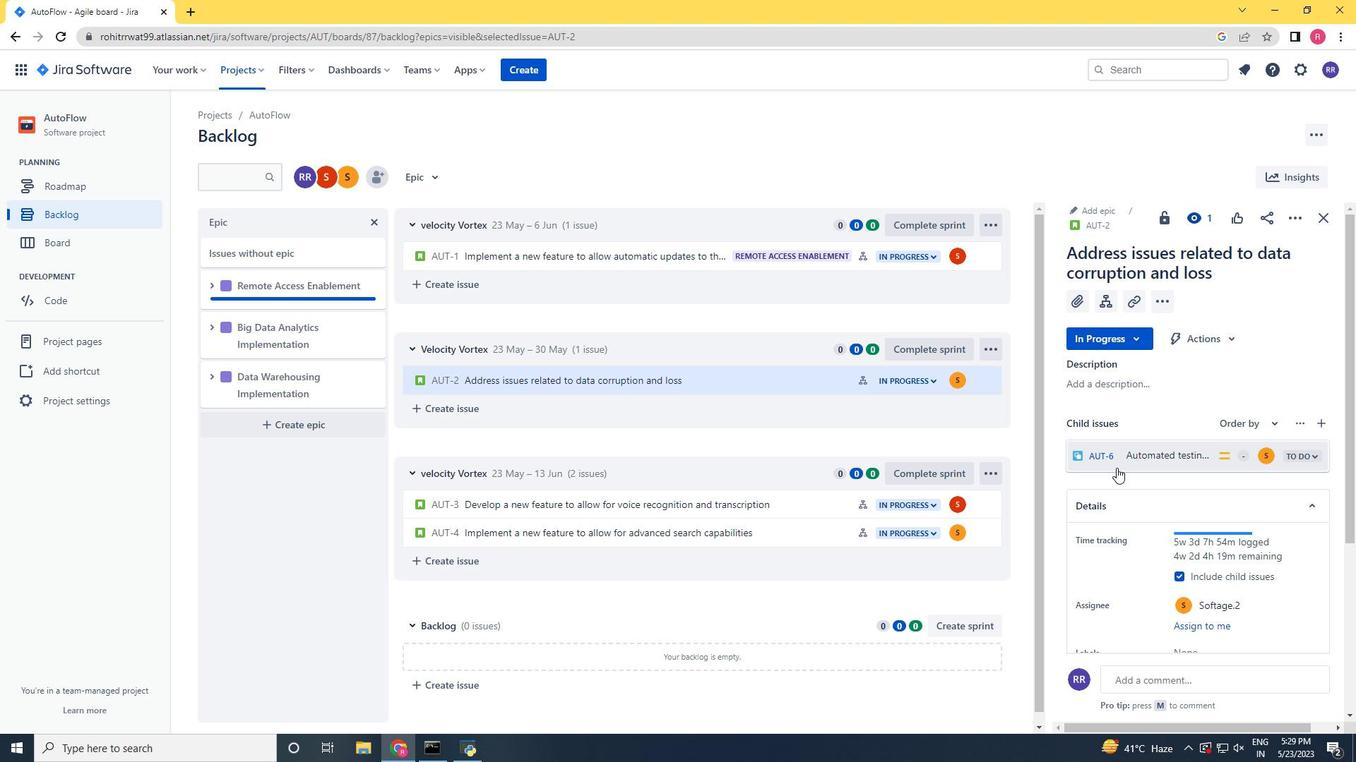 
Action: Mouse scrolled (1116, 469) with delta (0, 0)
Screenshot: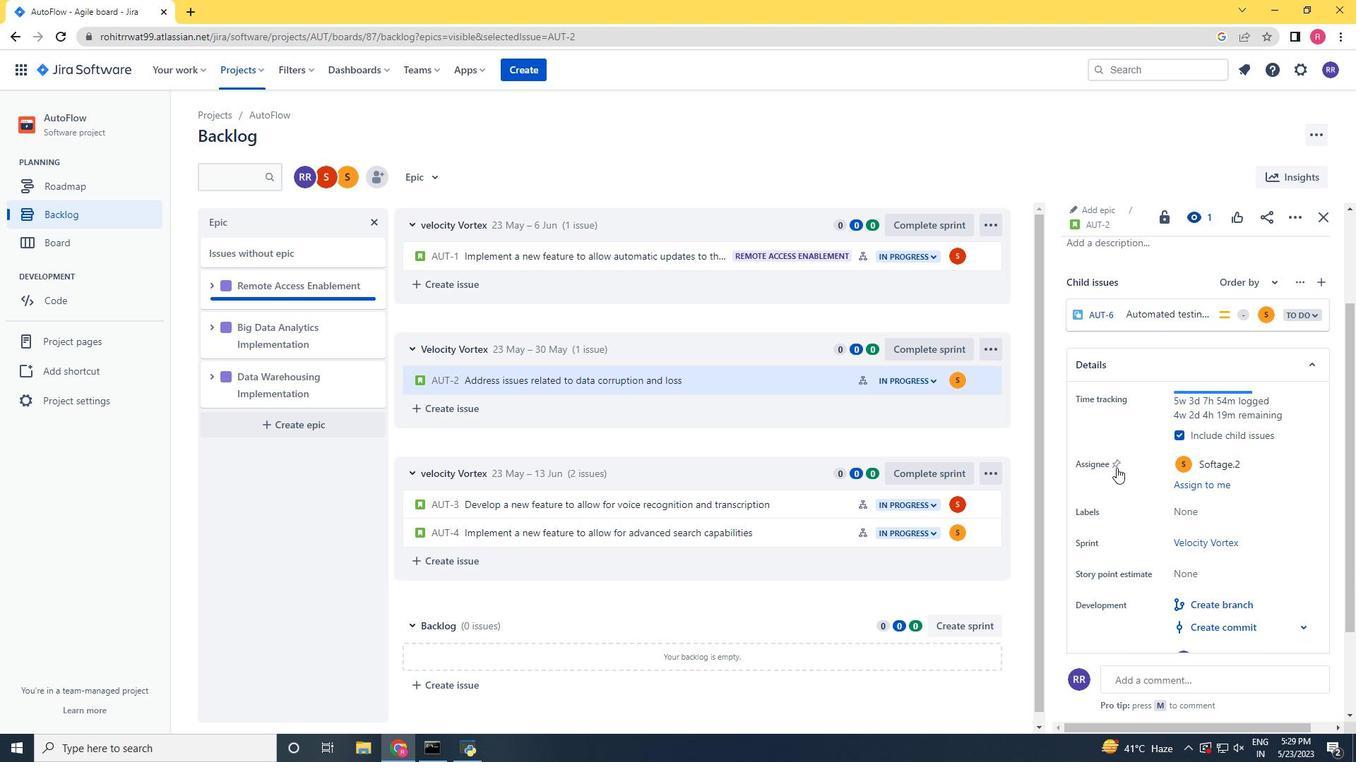 
Action: Mouse scrolled (1116, 469) with delta (0, 0)
Screenshot: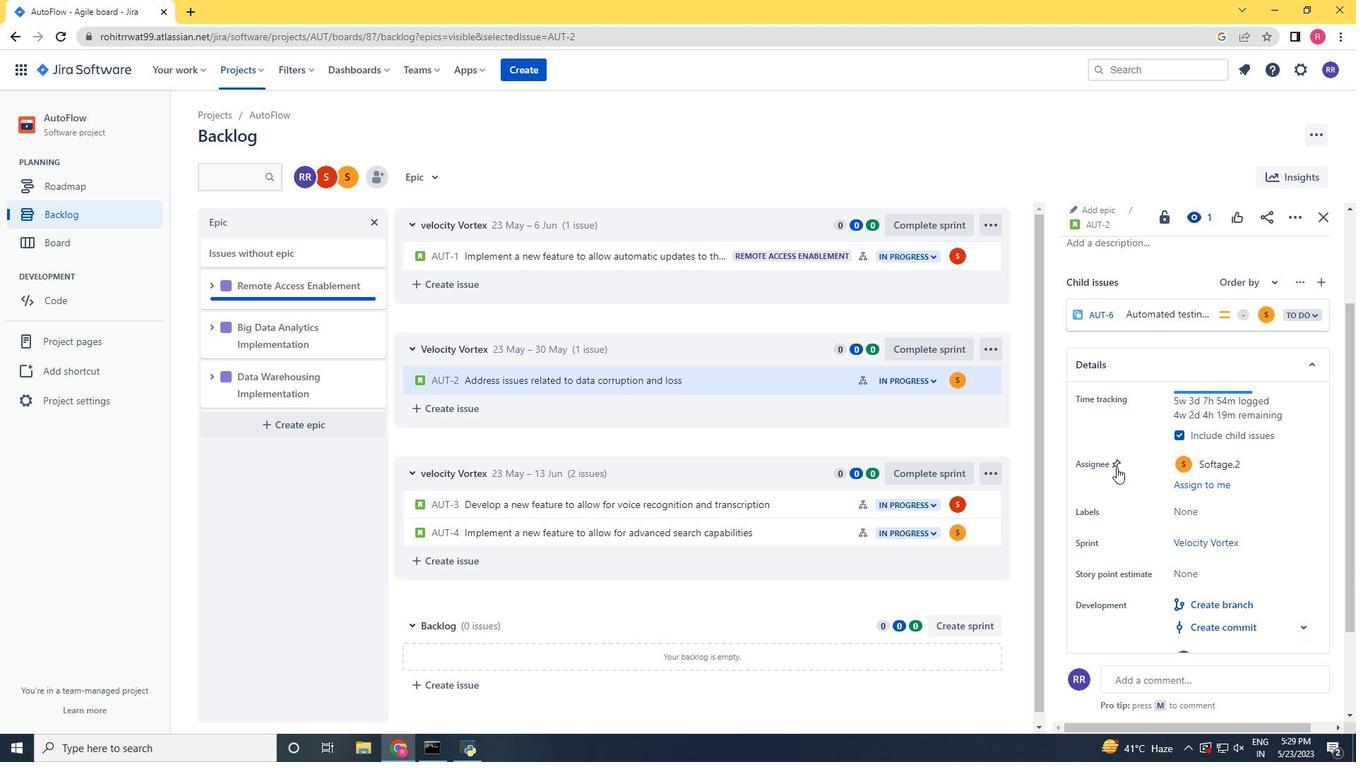 
Action: Mouse moved to (1296, 222)
Screenshot: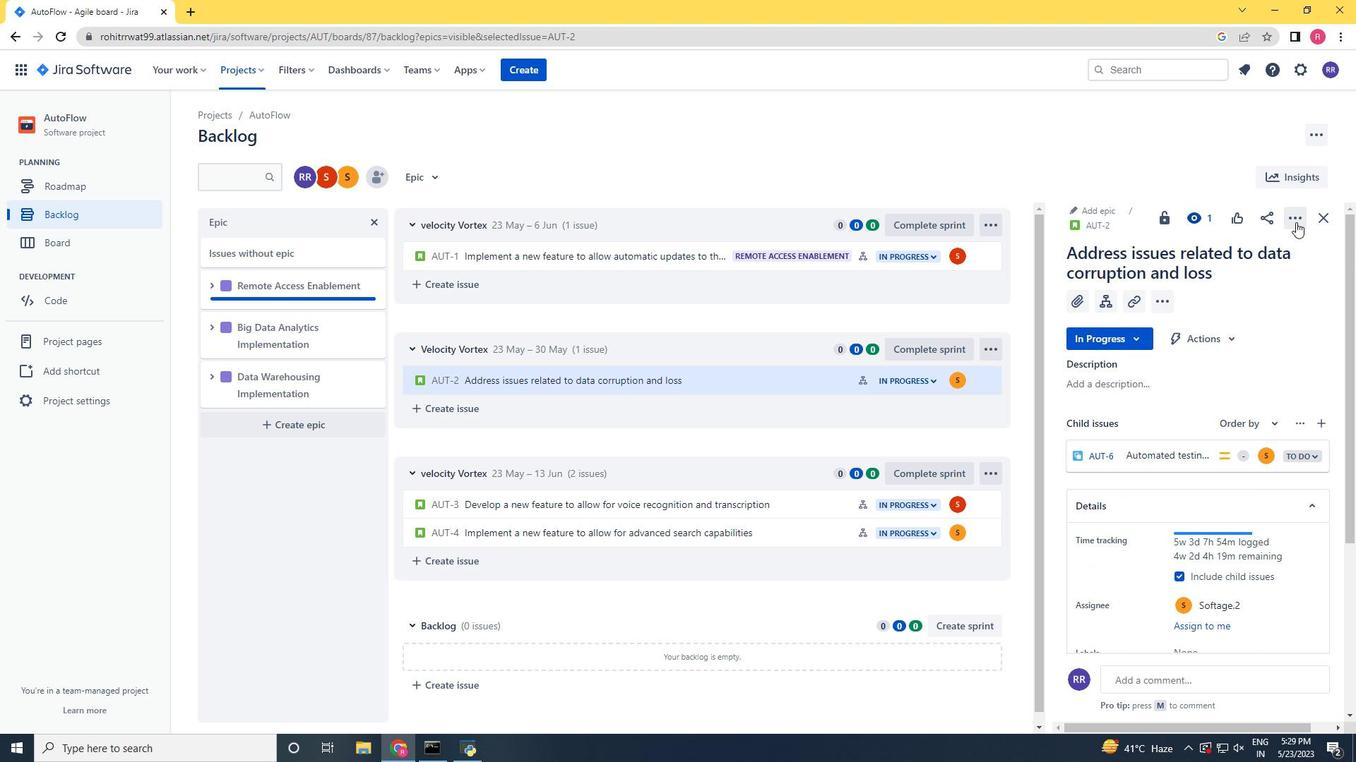 
Action: Mouse pressed left at (1296, 222)
Screenshot: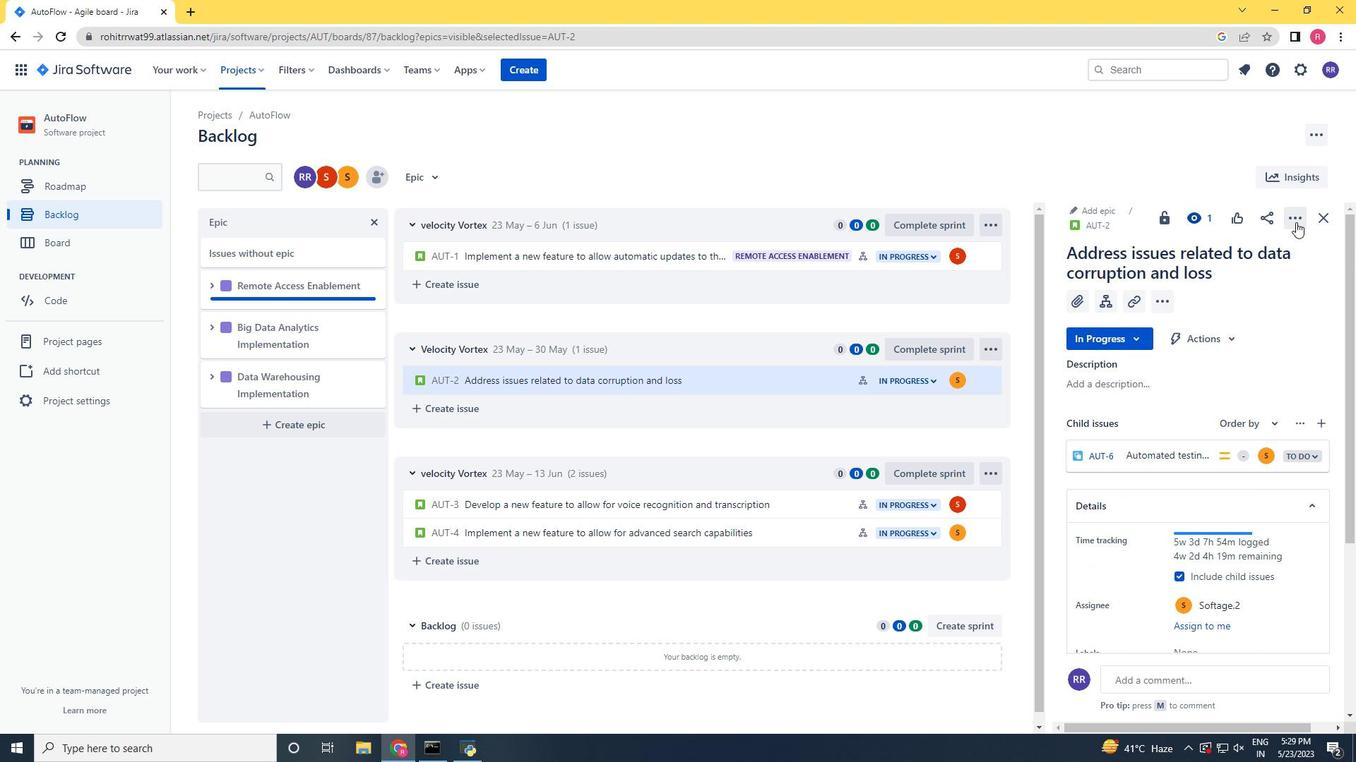 
Action: Mouse moved to (1225, 404)
Screenshot: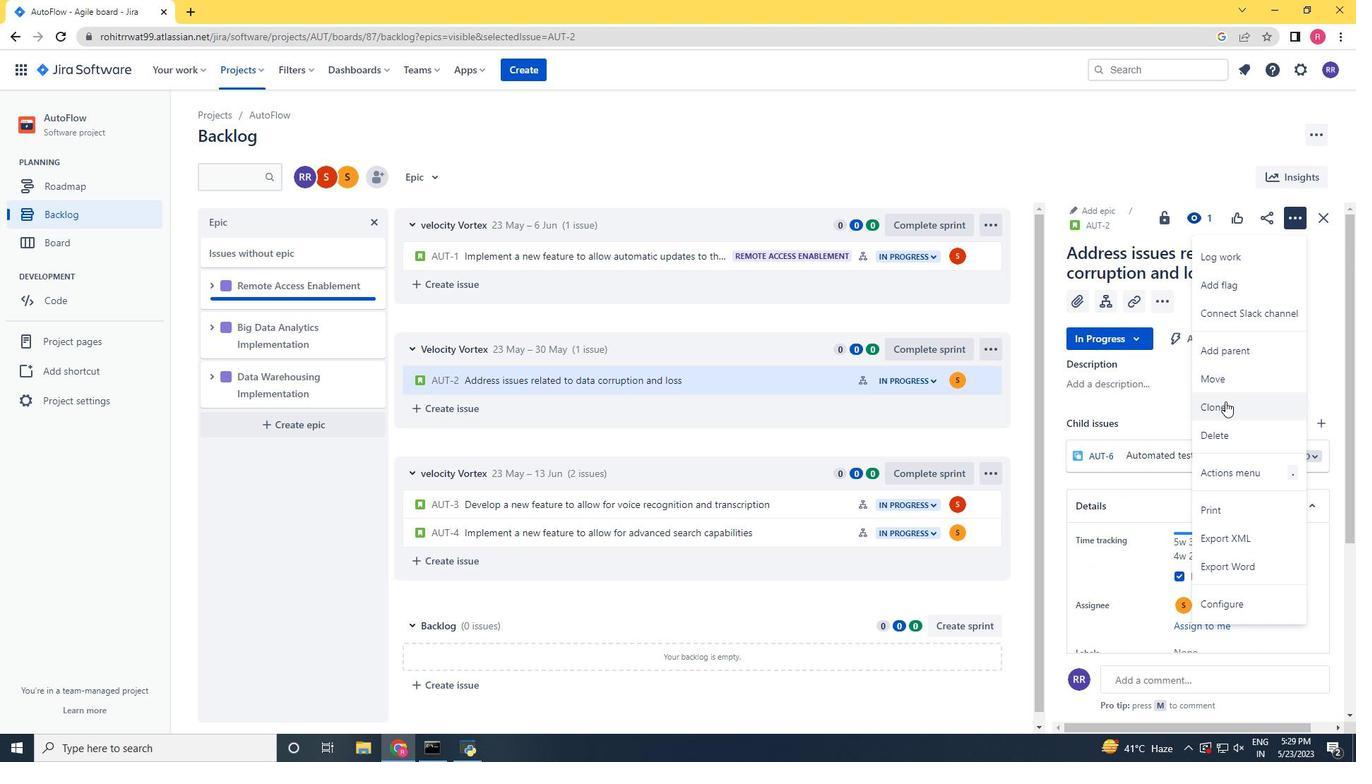 
Action: Mouse pressed left at (1225, 404)
Screenshot: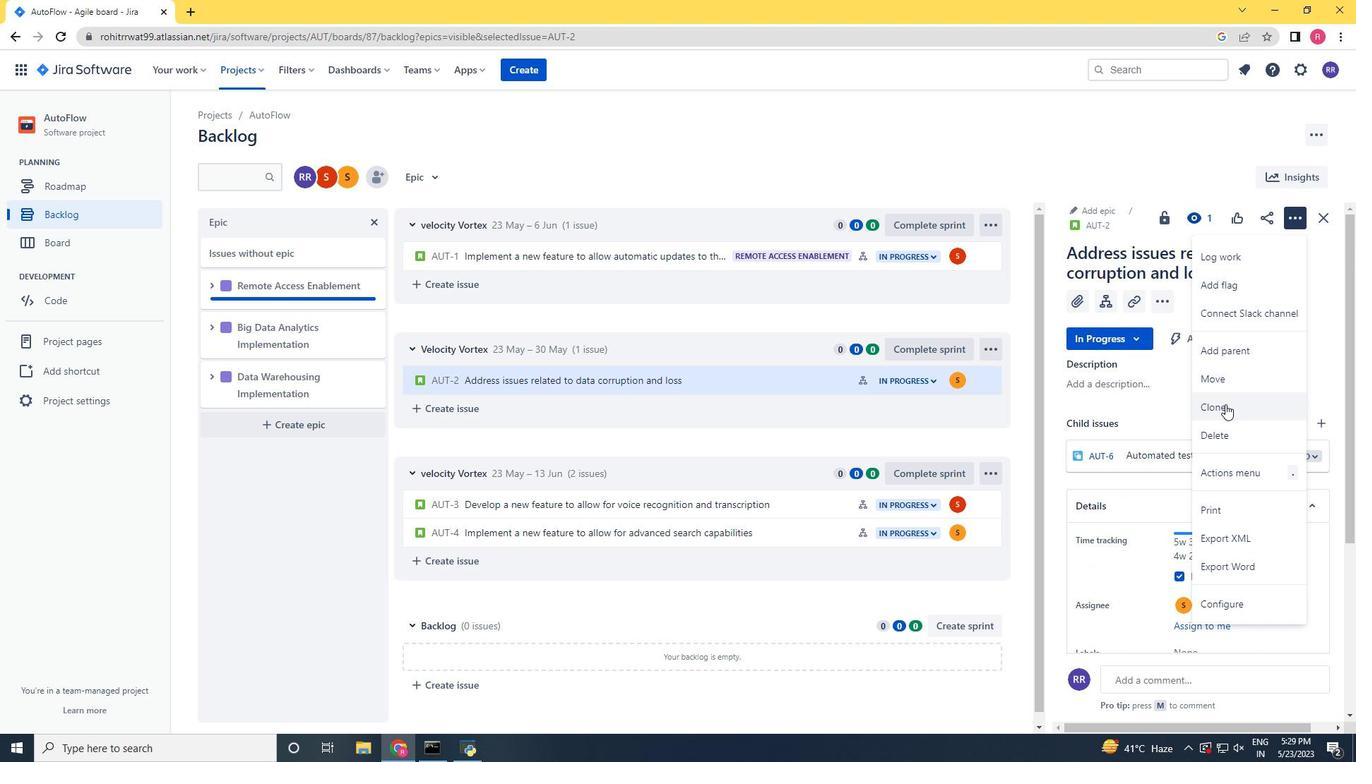 
Action: Mouse moved to (766, 307)
Screenshot: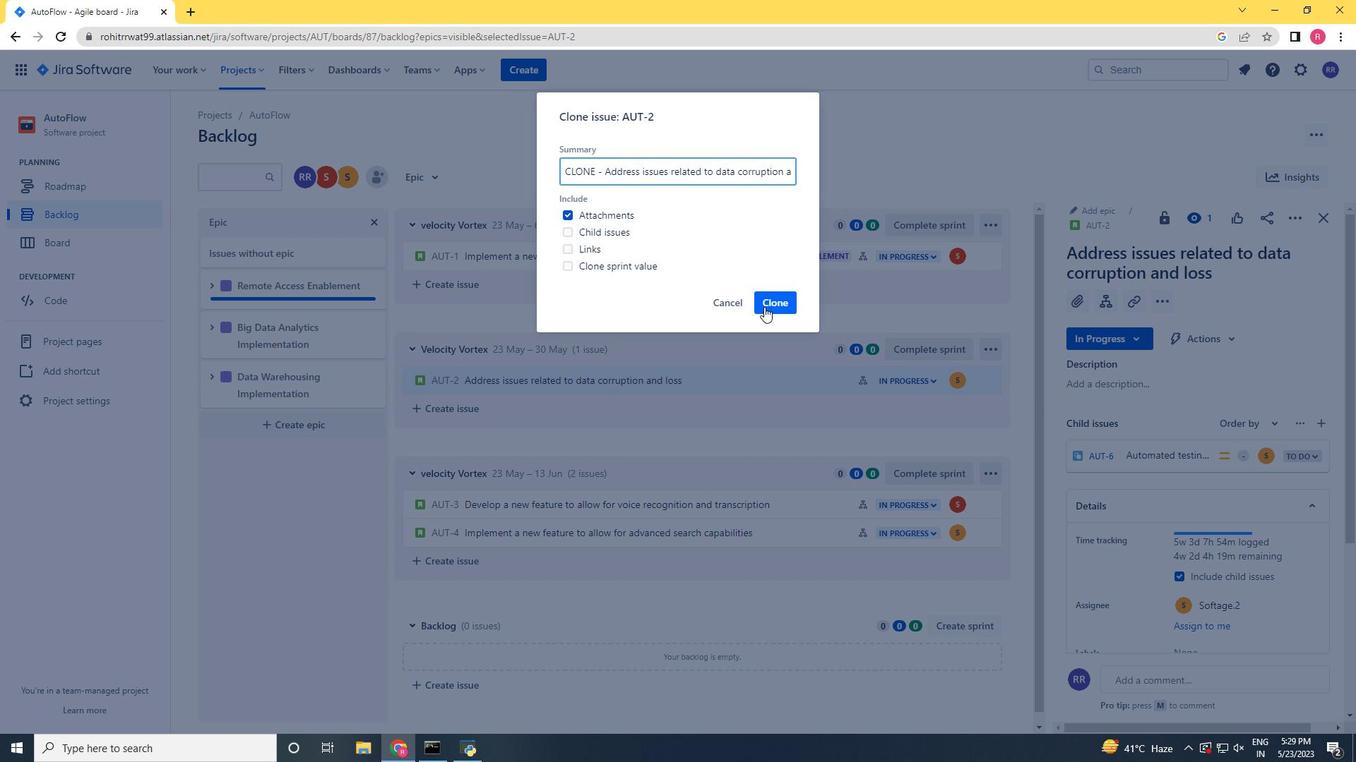 
Action: Mouse pressed left at (766, 307)
Screenshot: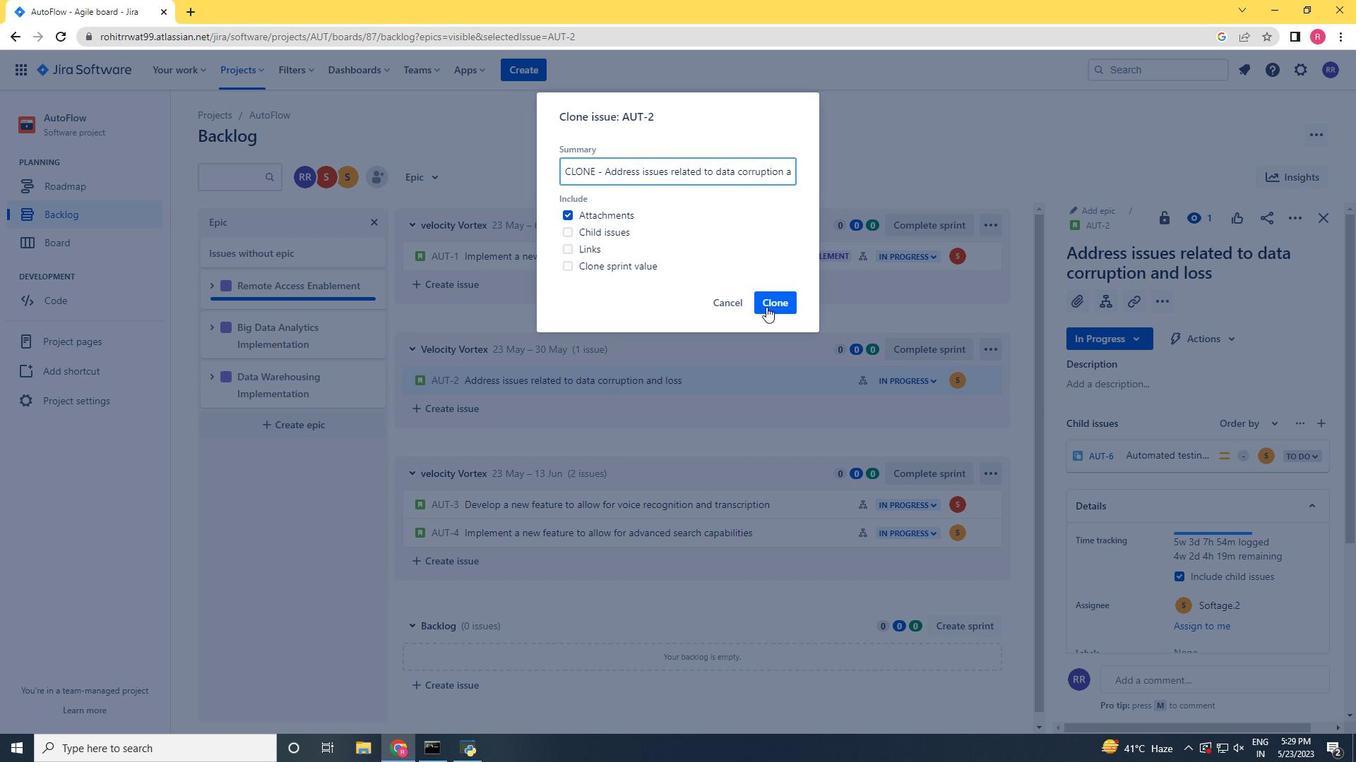 
Action: Mouse moved to (738, 378)
Screenshot: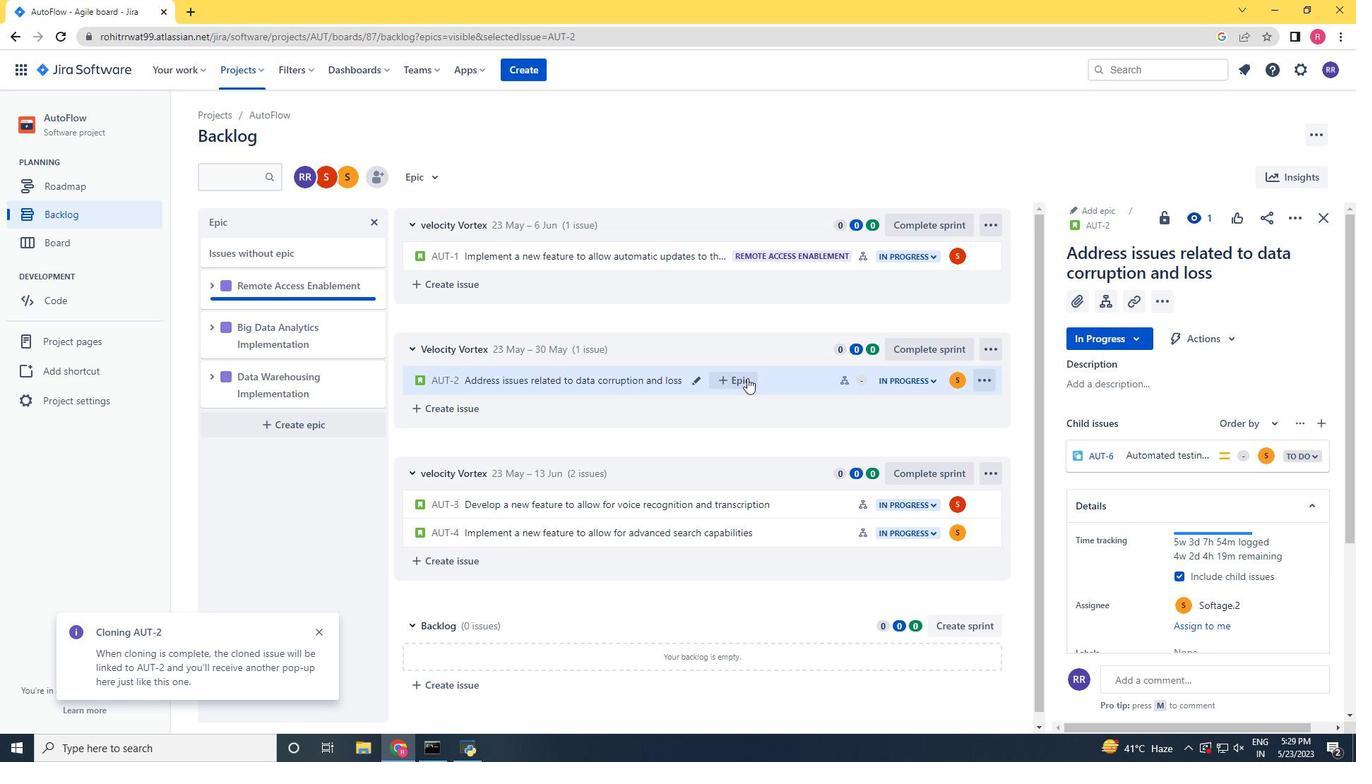 
Action: Mouse pressed left at (738, 378)
Screenshot: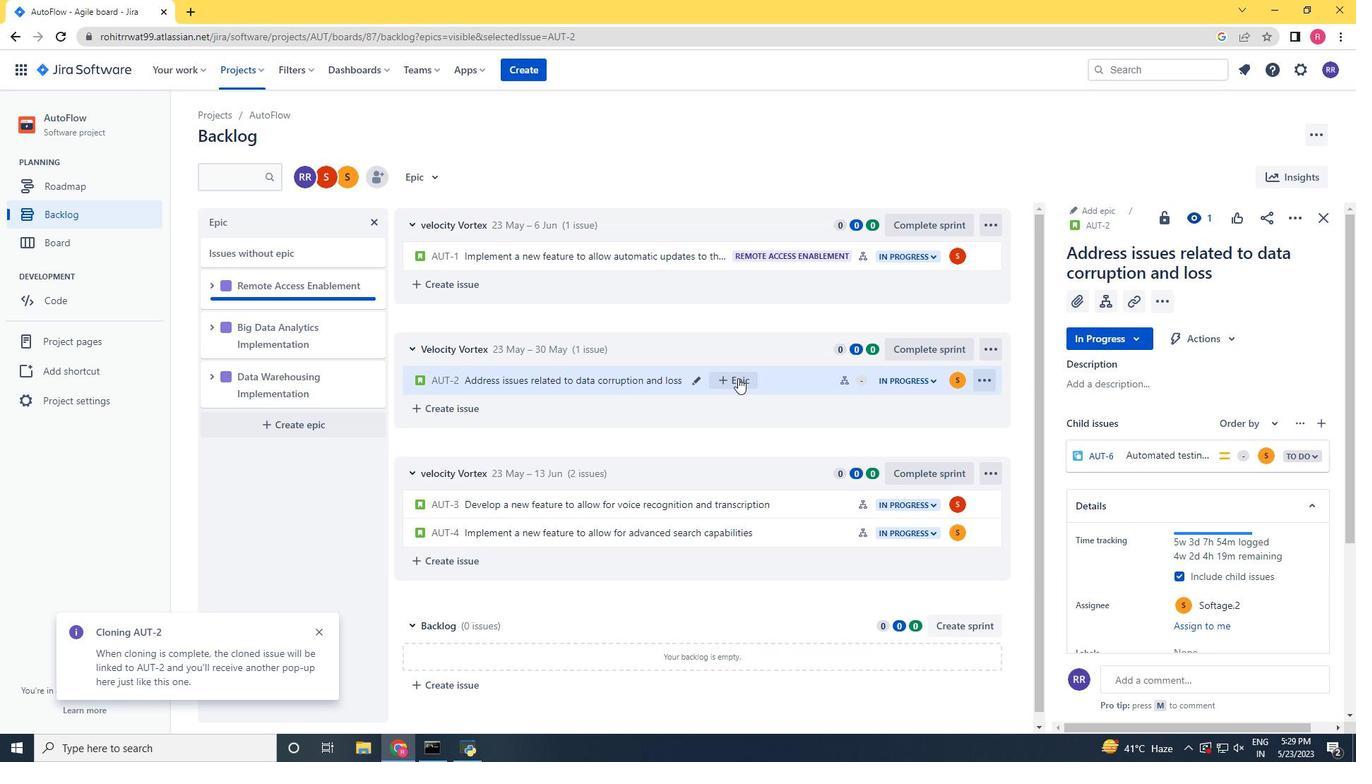 
Action: Mouse moved to (762, 478)
Screenshot: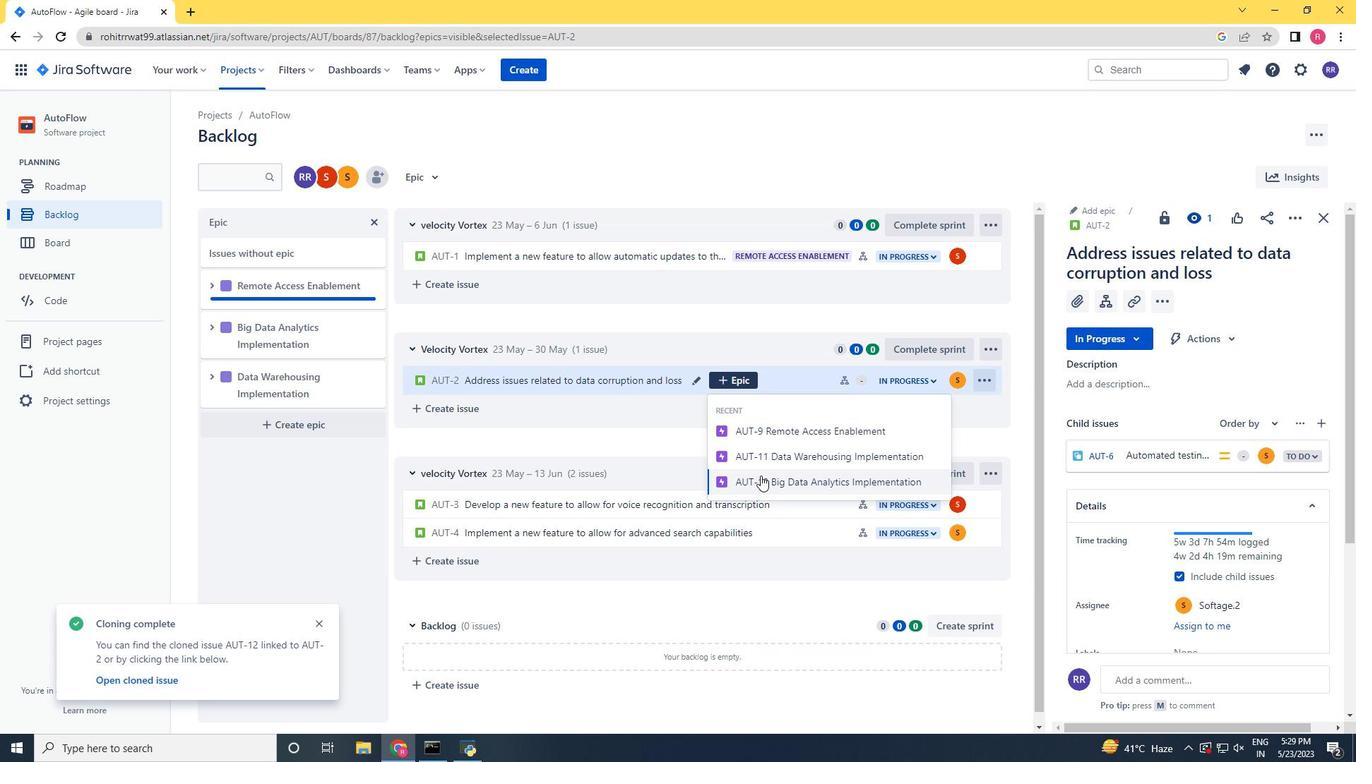 
Action: Mouse pressed left at (762, 478)
Screenshot: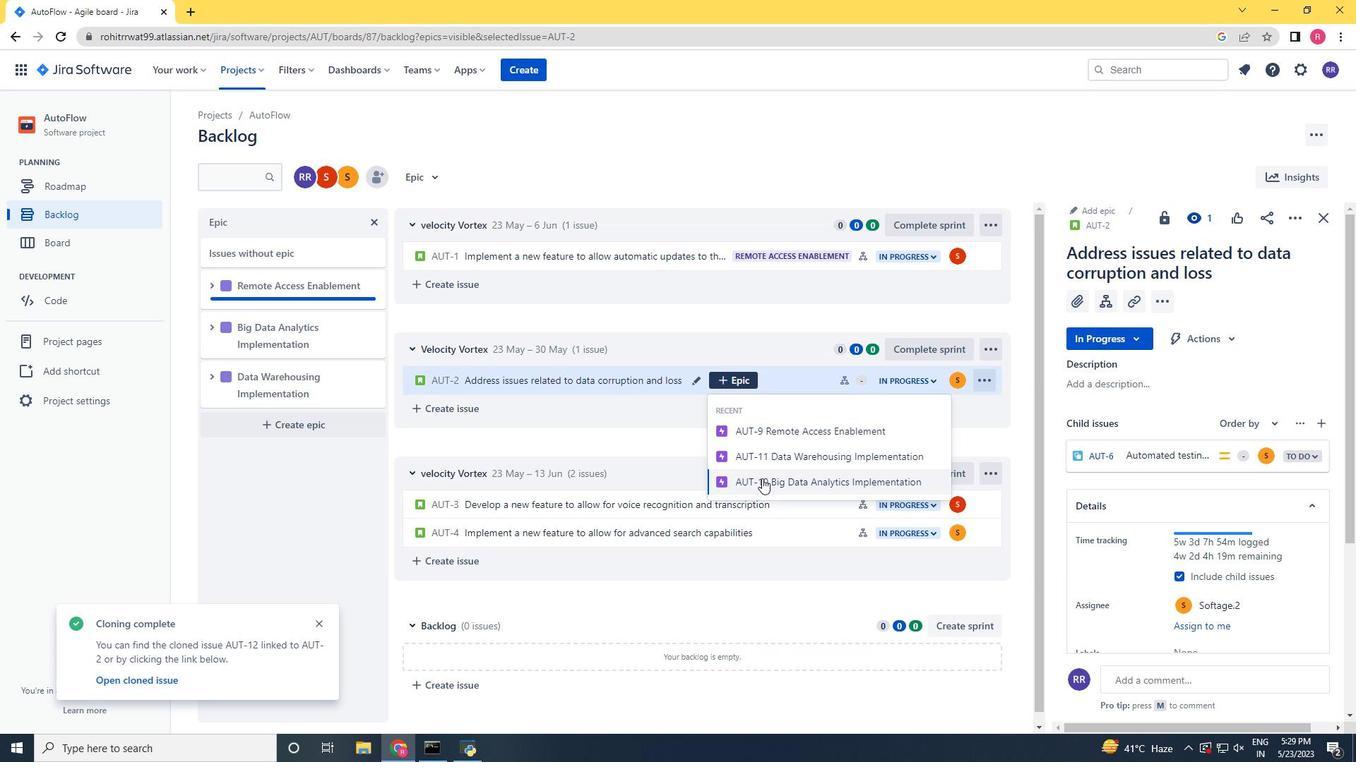 
Action: Mouse moved to (1099, 344)
Screenshot: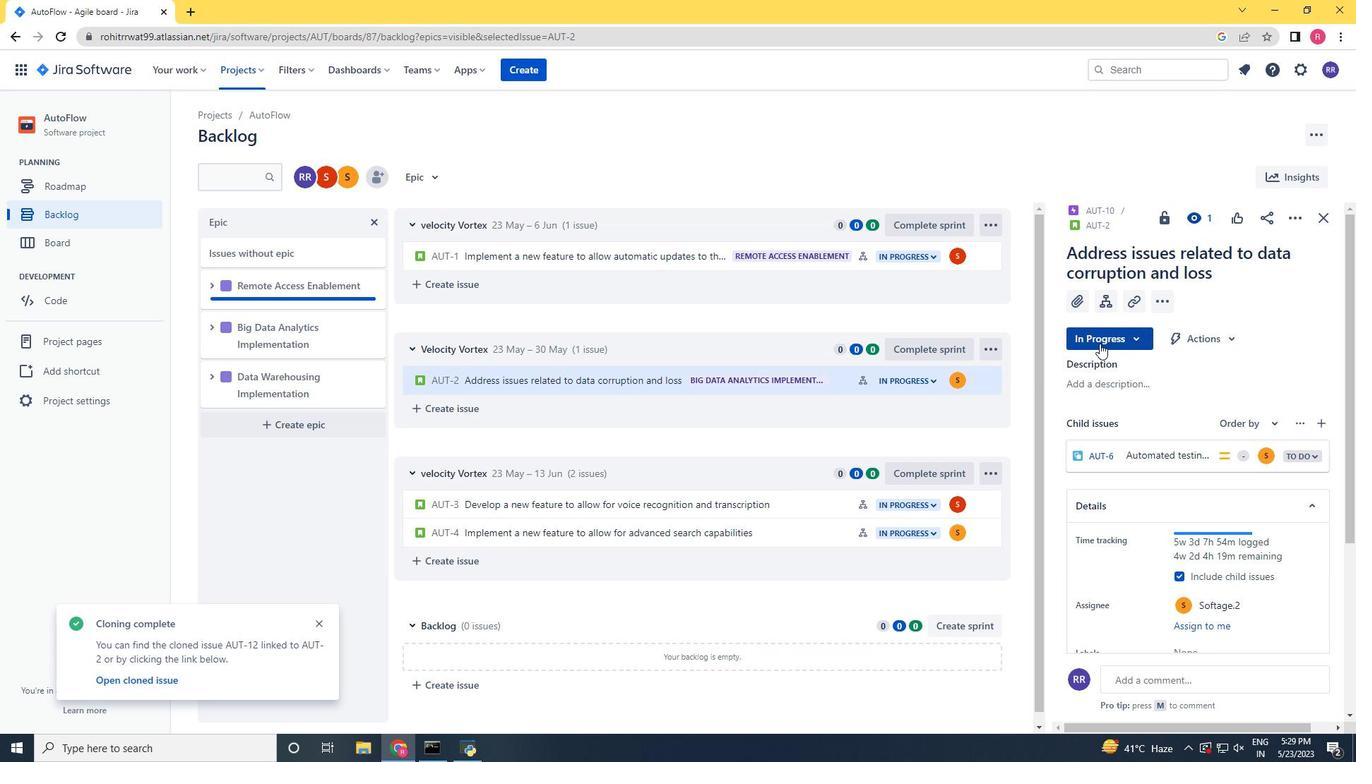 
